 Task: Find connections with filter location Hayange with filter topic #careerswith filter profile language French with filter current company DS Group with filter school Indian Institute of Management, Shillong with filter industry Courts of Law with filter service category Packaging Design with filter keywords title Preschool Teacher
Action: Mouse moved to (512, 85)
Screenshot: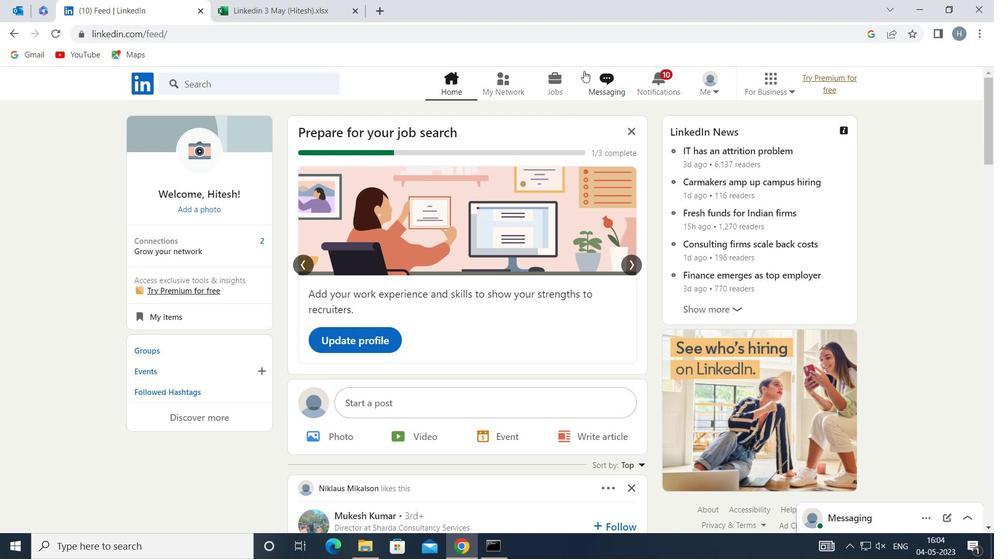 
Action: Mouse pressed left at (512, 85)
Screenshot: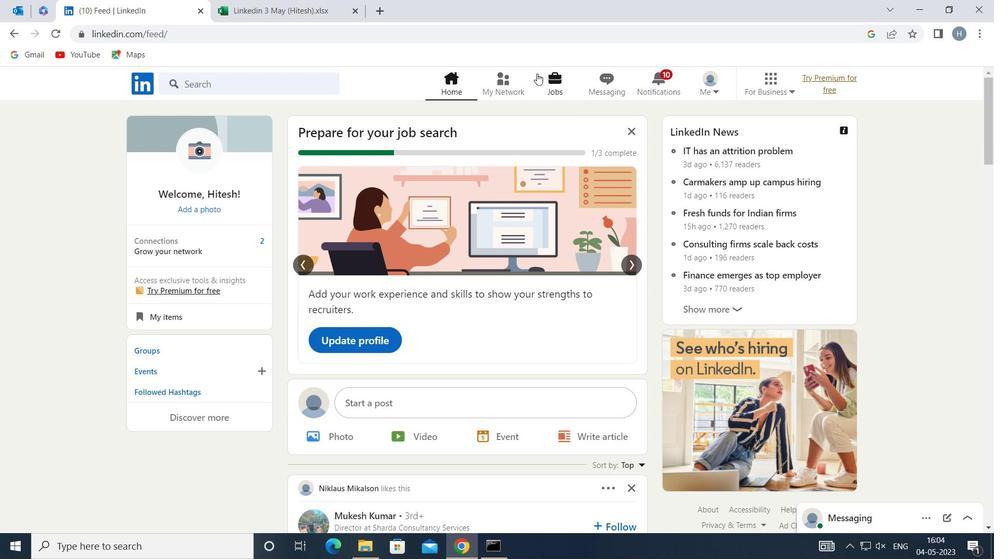
Action: Mouse moved to (300, 153)
Screenshot: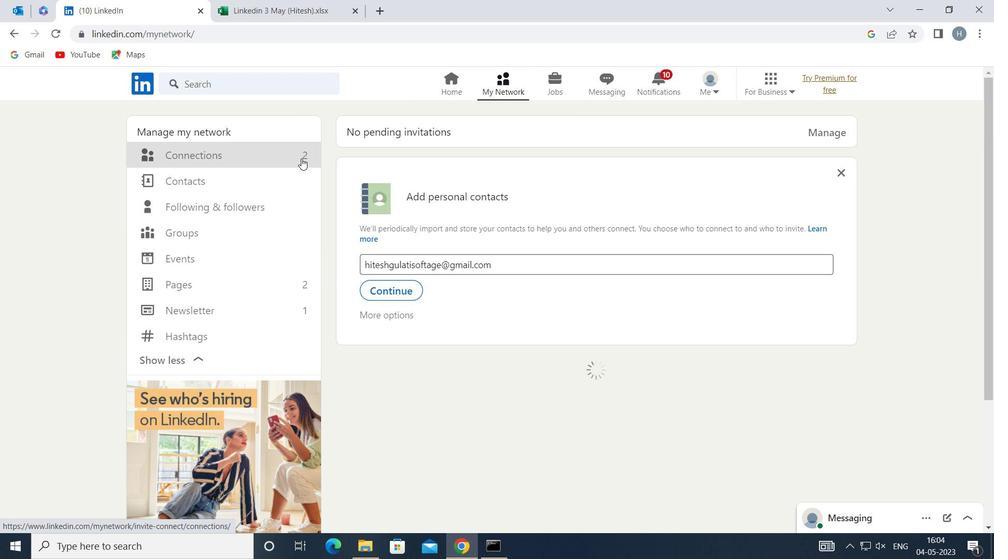 
Action: Mouse pressed left at (300, 153)
Screenshot: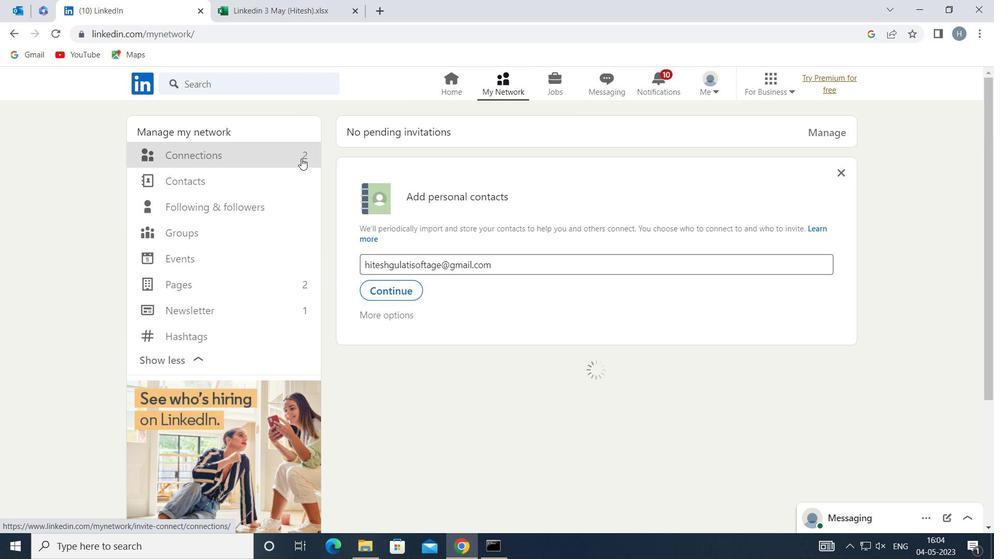 
Action: Mouse moved to (609, 151)
Screenshot: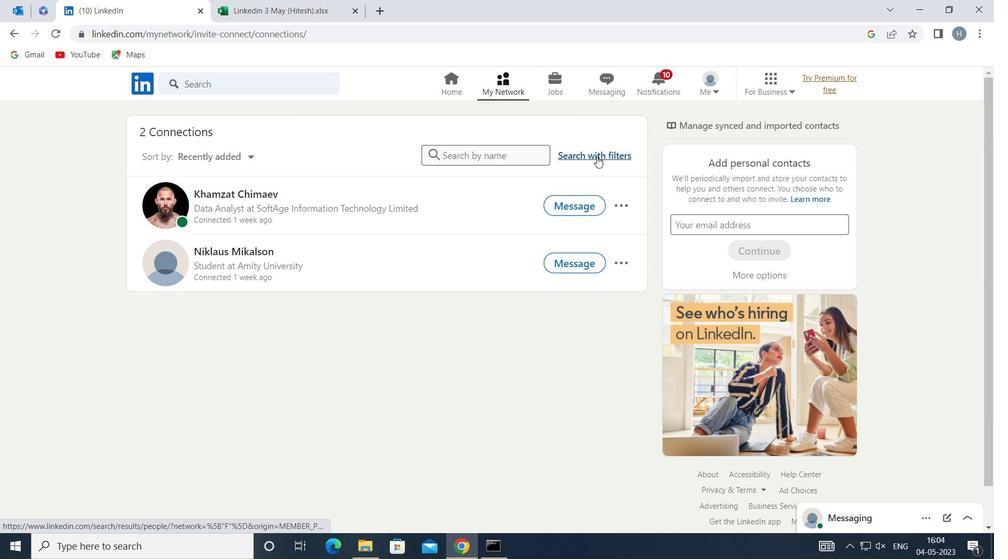 
Action: Mouse pressed left at (609, 151)
Screenshot: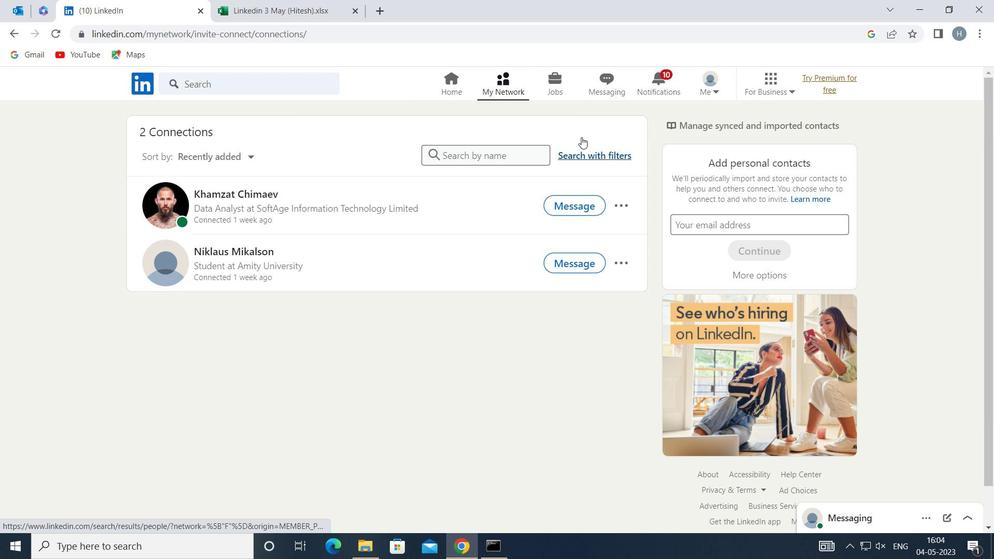 
Action: Mouse moved to (542, 119)
Screenshot: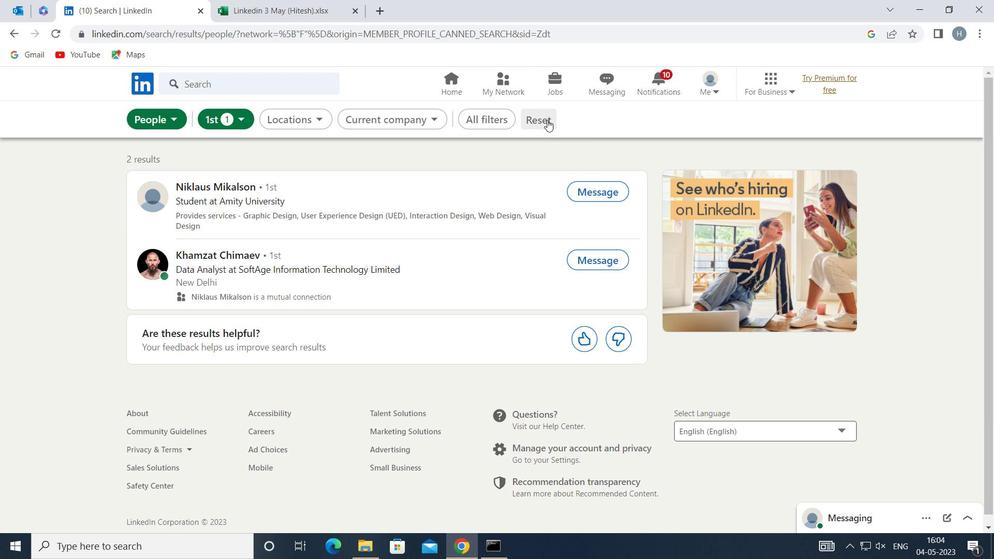
Action: Mouse pressed left at (542, 119)
Screenshot: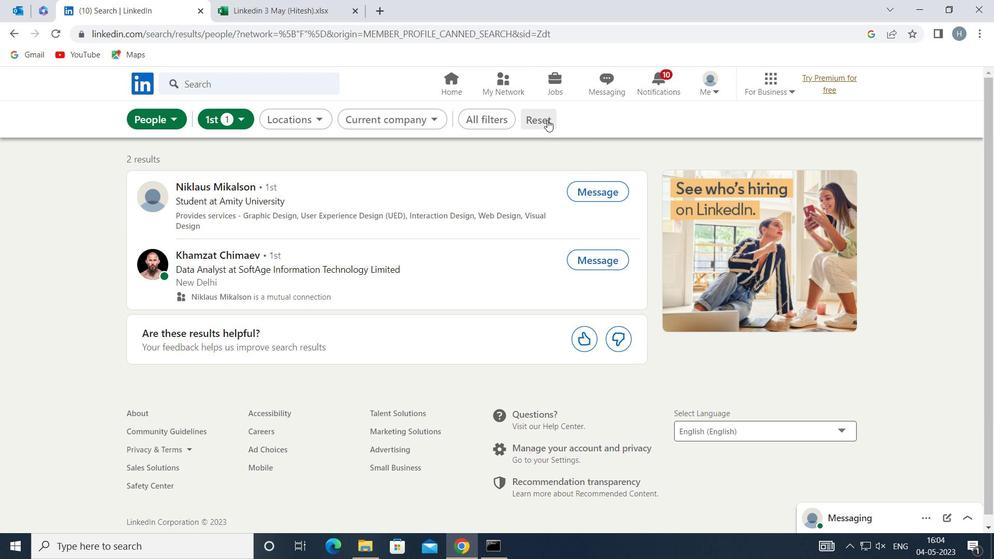 
Action: Mouse moved to (511, 118)
Screenshot: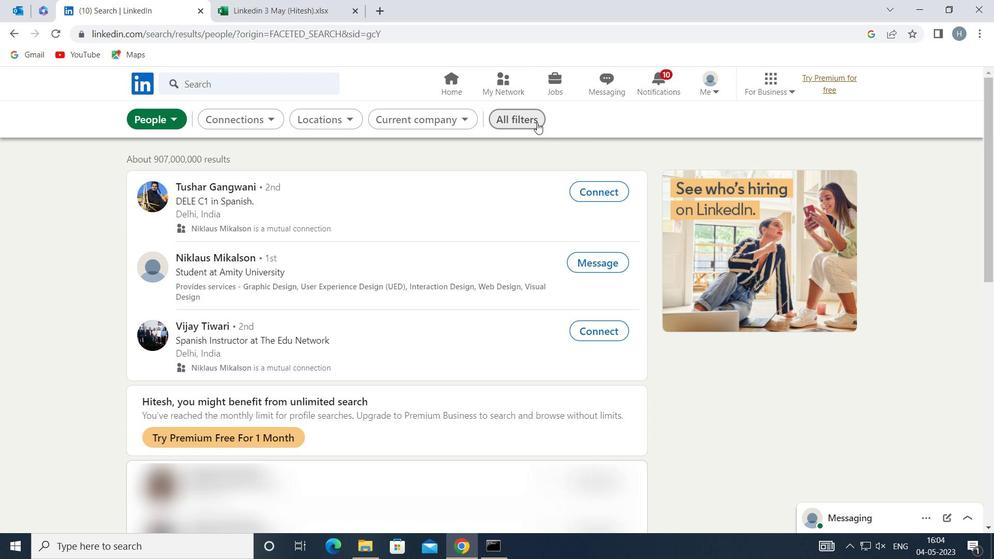 
Action: Mouse pressed left at (511, 118)
Screenshot: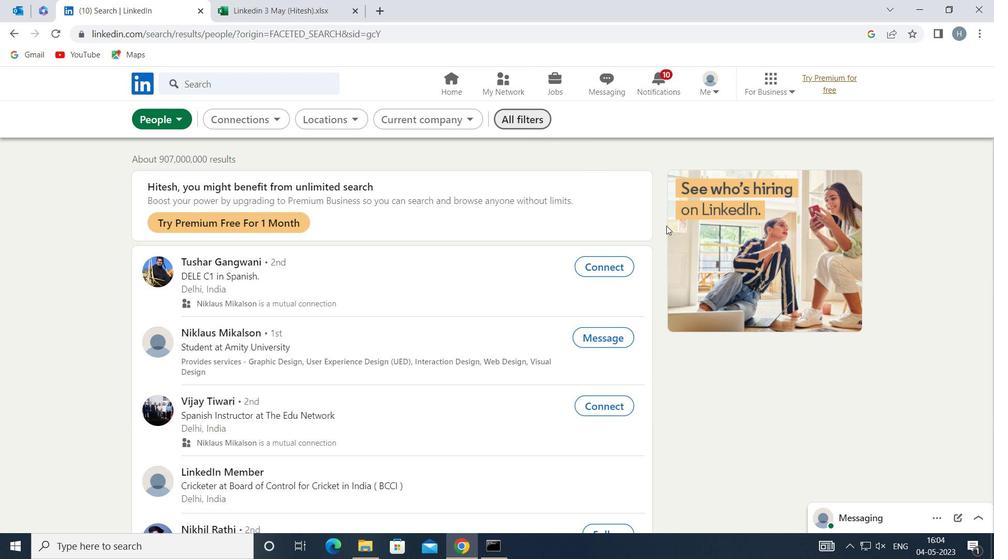 
Action: Mouse moved to (747, 226)
Screenshot: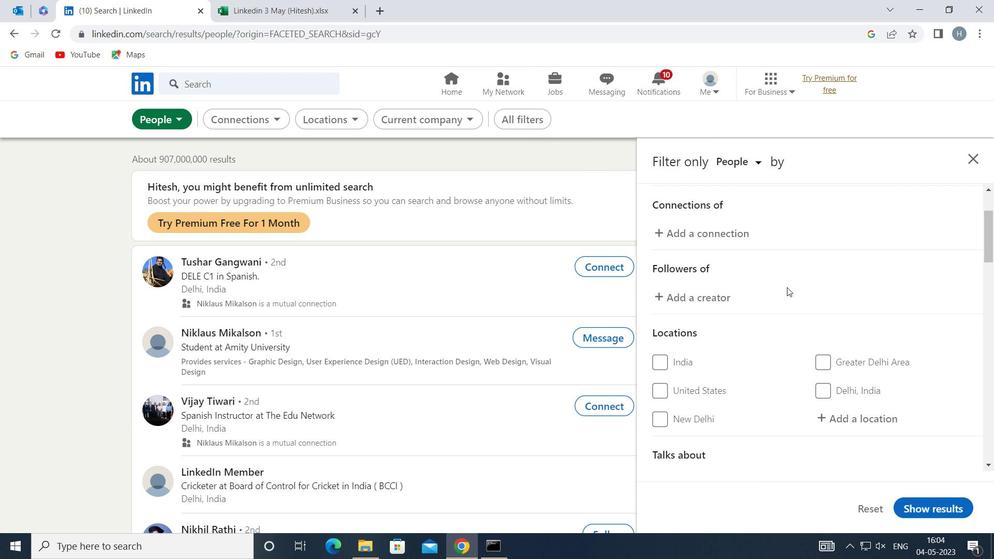
Action: Mouse scrolled (747, 225) with delta (0, 0)
Screenshot: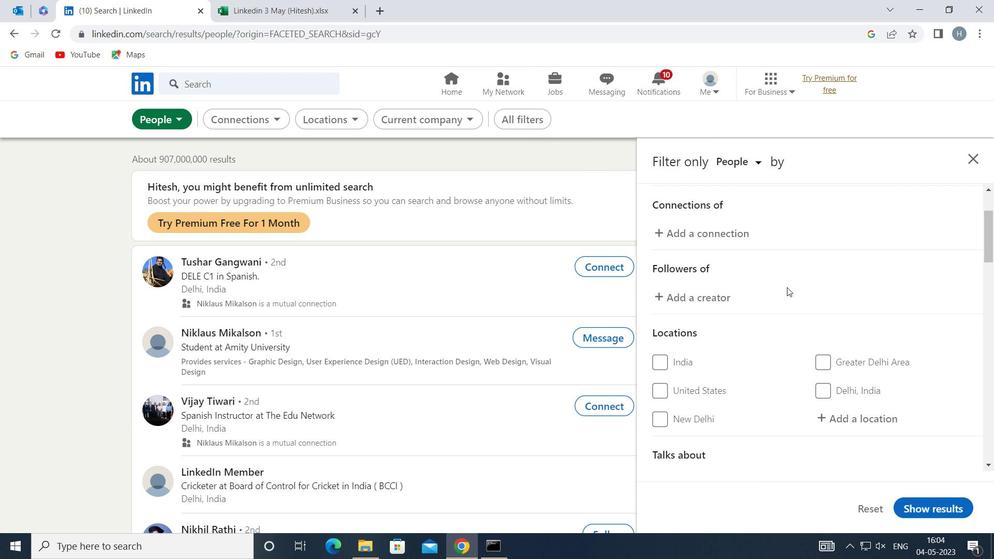 
Action: Mouse scrolled (747, 225) with delta (0, 0)
Screenshot: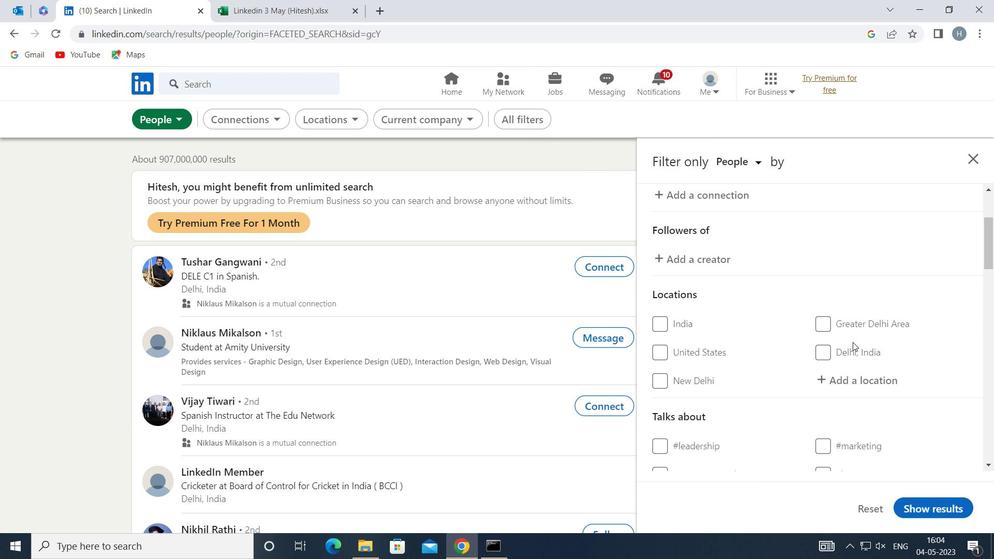 
Action: Mouse moved to (845, 380)
Screenshot: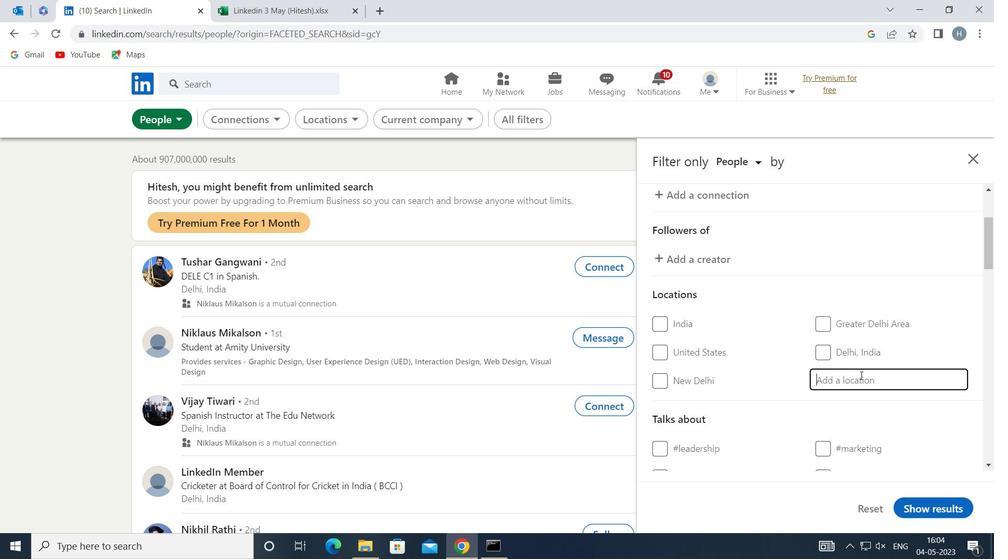 
Action: Mouse pressed left at (845, 380)
Screenshot: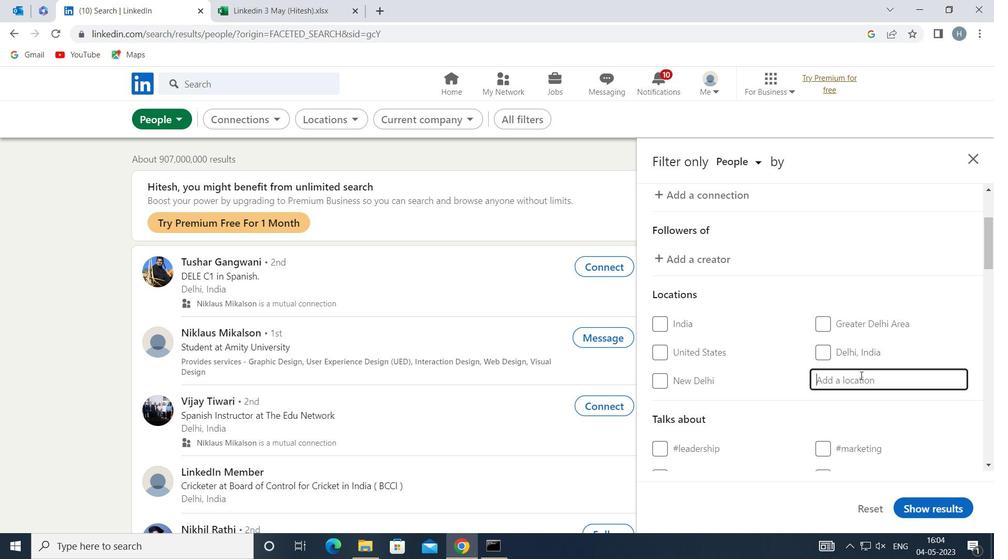 
Action: Mouse moved to (845, 379)
Screenshot: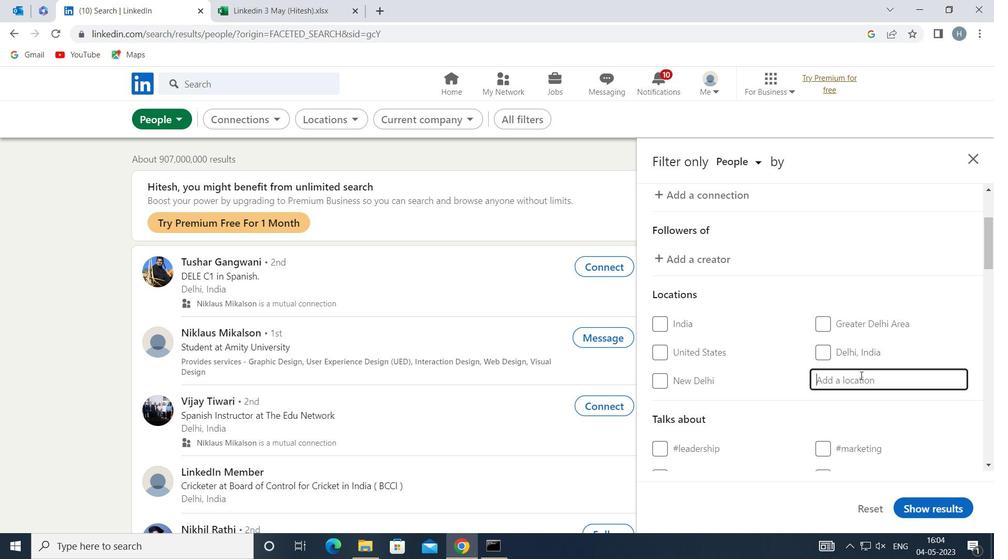 
Action: Key pressed <Key.shift>HAYANGE
Screenshot: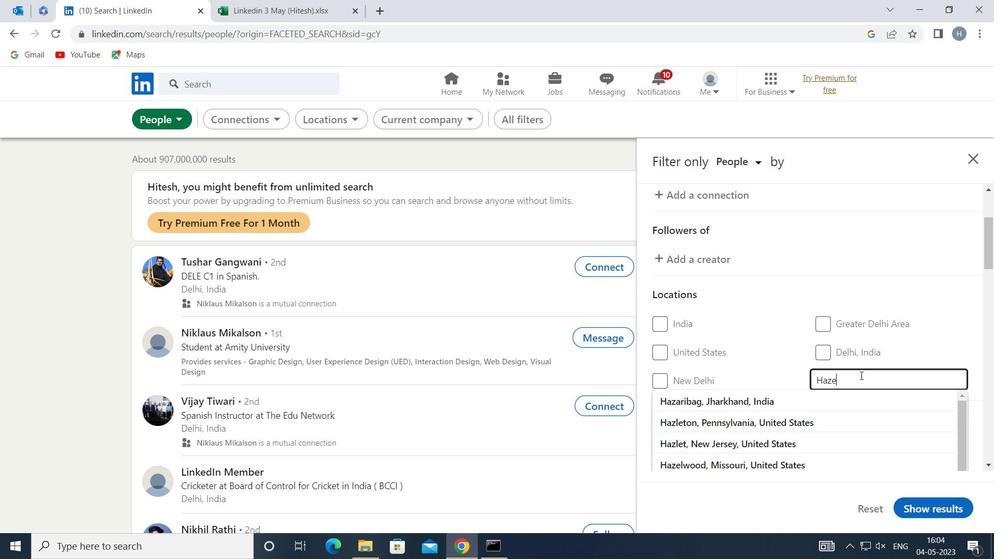 
Action: Mouse moved to (770, 394)
Screenshot: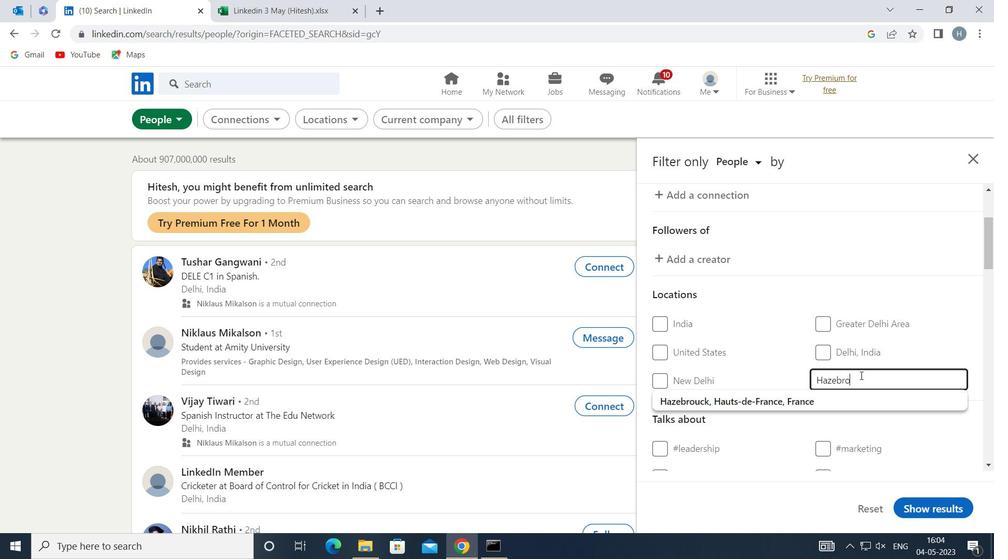 
Action: Mouse pressed left at (770, 394)
Screenshot: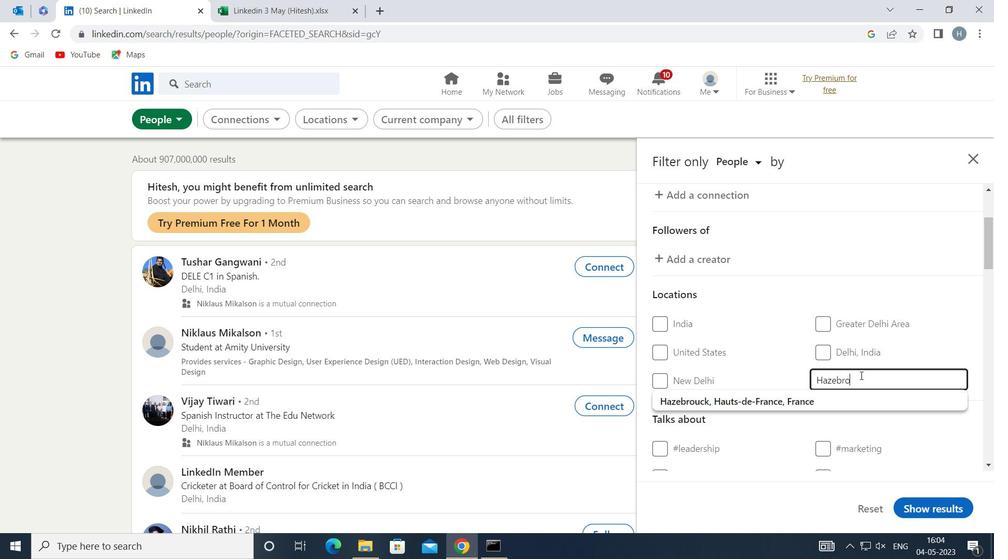 
Action: Mouse moved to (775, 378)
Screenshot: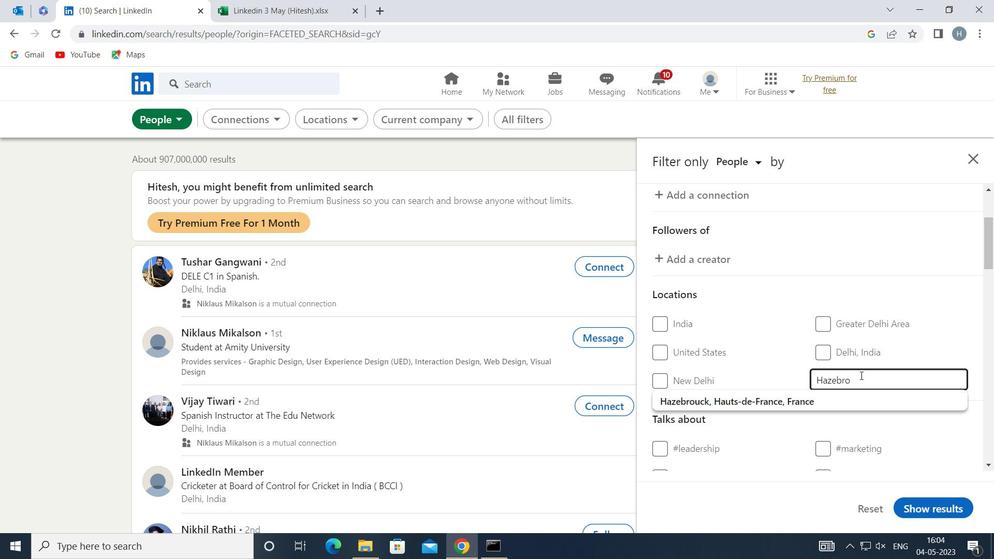 
Action: Mouse scrolled (775, 378) with delta (0, 0)
Screenshot: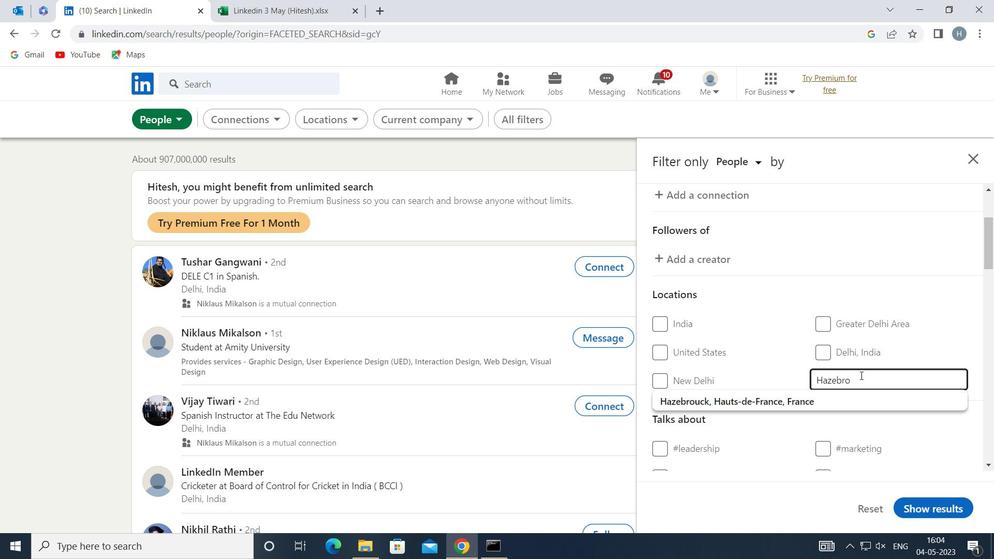 
Action: Mouse moved to (776, 372)
Screenshot: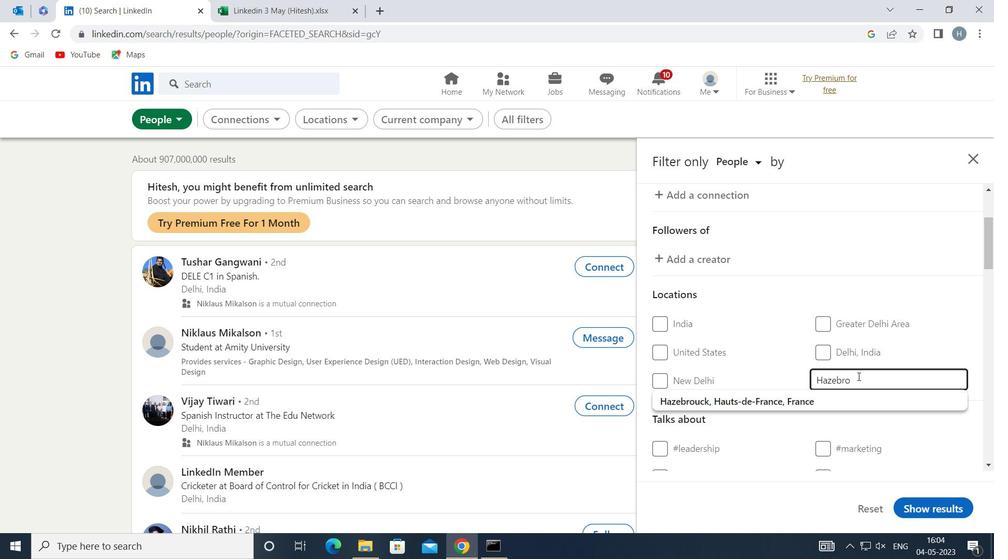 
Action: Mouse scrolled (776, 371) with delta (0, 0)
Screenshot: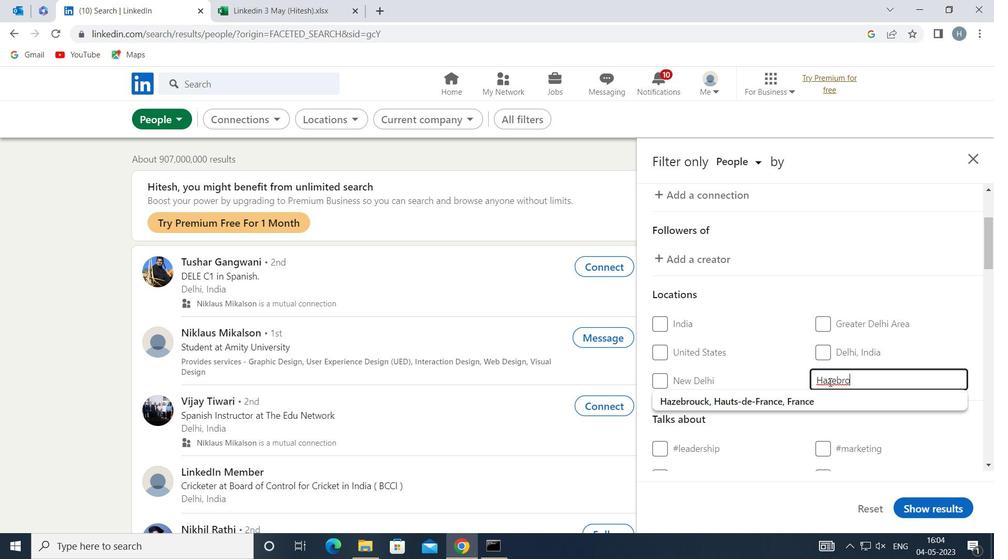 
Action: Mouse moved to (839, 399)
Screenshot: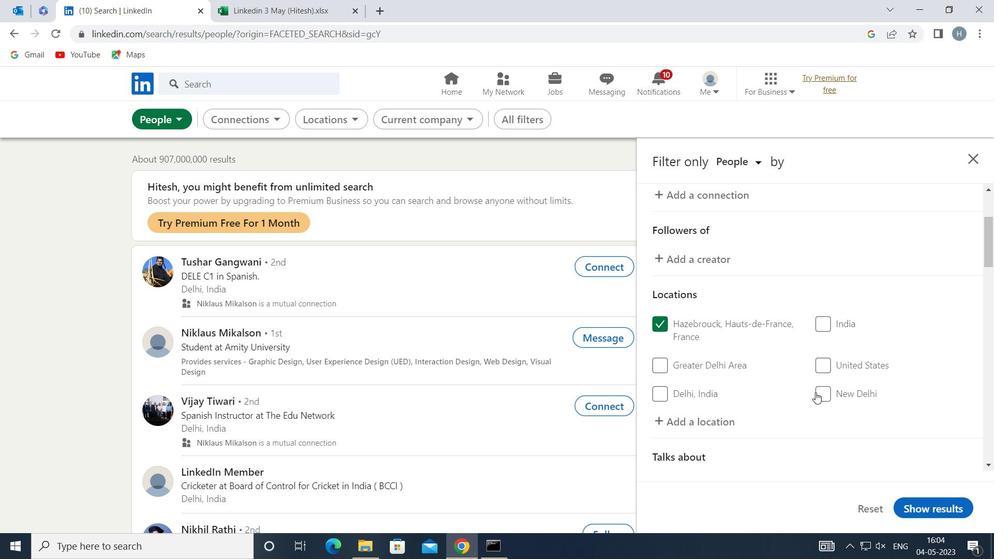 
Action: Mouse pressed left at (839, 399)
Screenshot: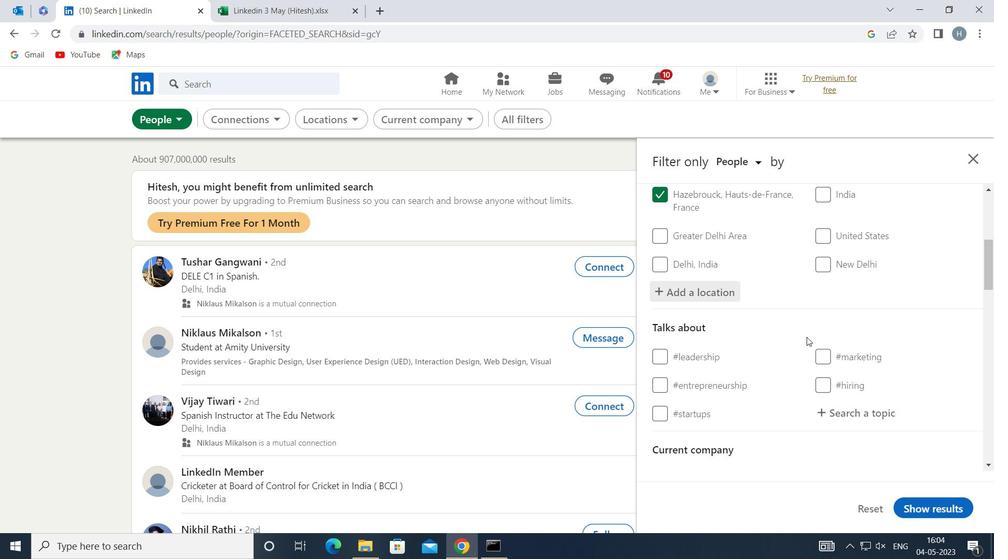 
Action: Mouse moved to (838, 399)
Screenshot: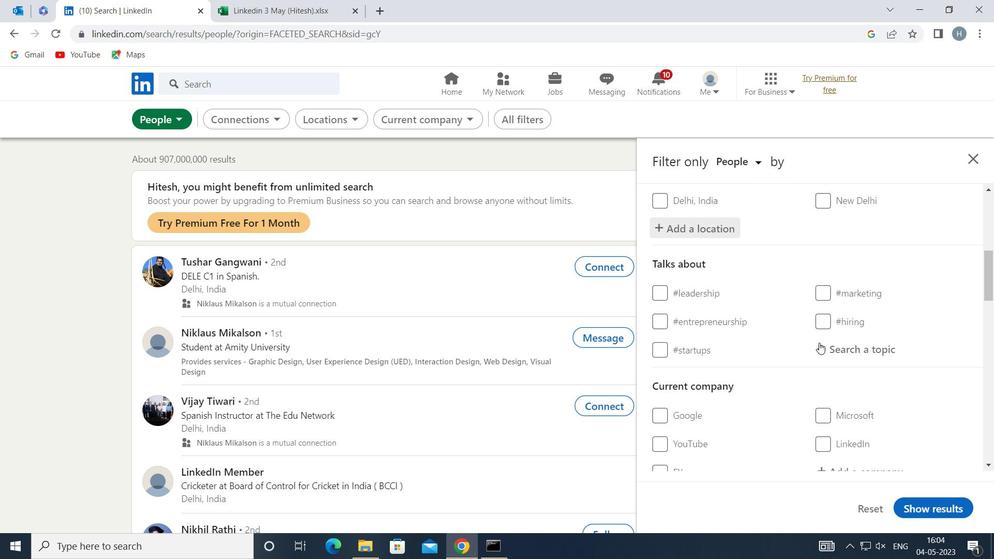 
Action: Key pressed CAREERS
Screenshot: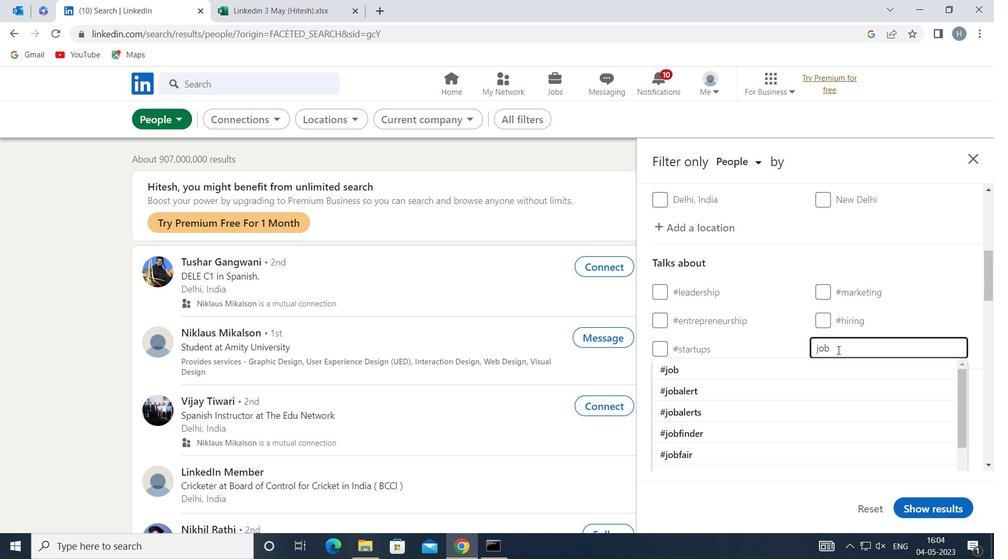 
Action: Mouse moved to (772, 425)
Screenshot: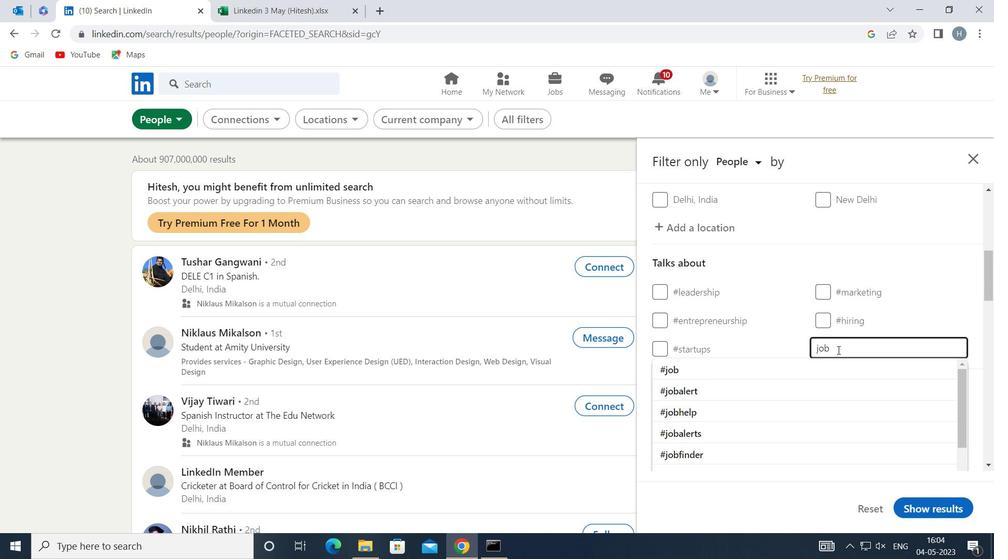 
Action: Mouse pressed left at (772, 425)
Screenshot: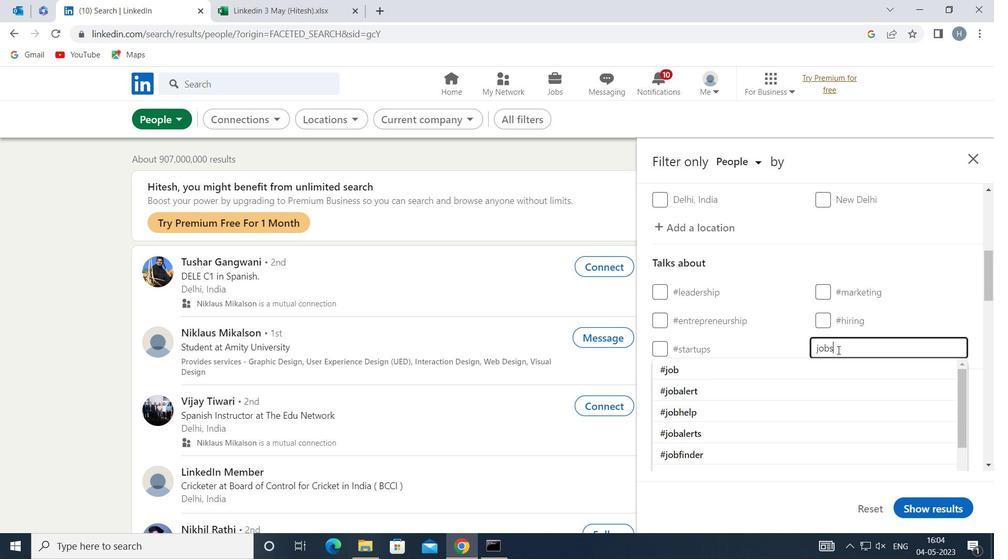 
Action: Mouse moved to (762, 398)
Screenshot: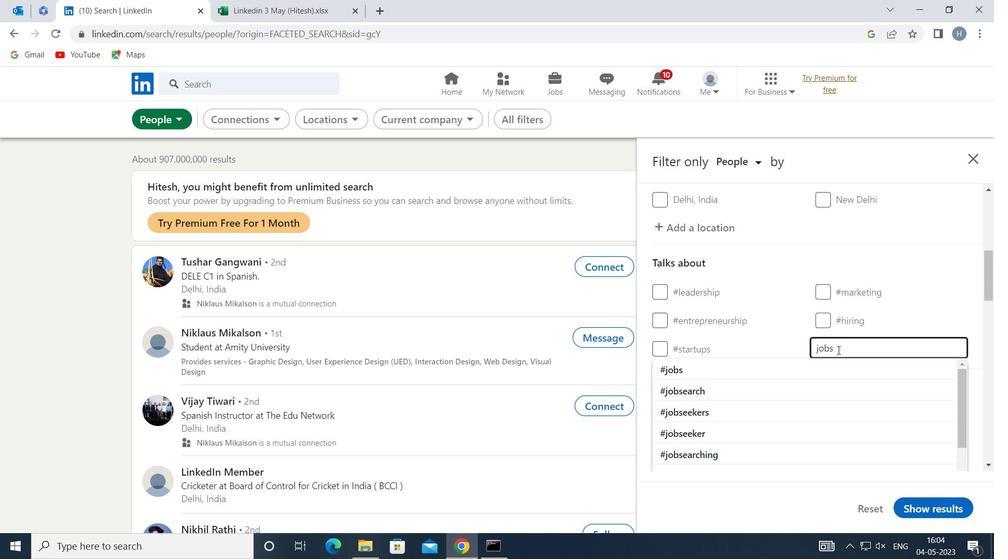 
Action: Mouse scrolled (762, 398) with delta (0, 0)
Screenshot: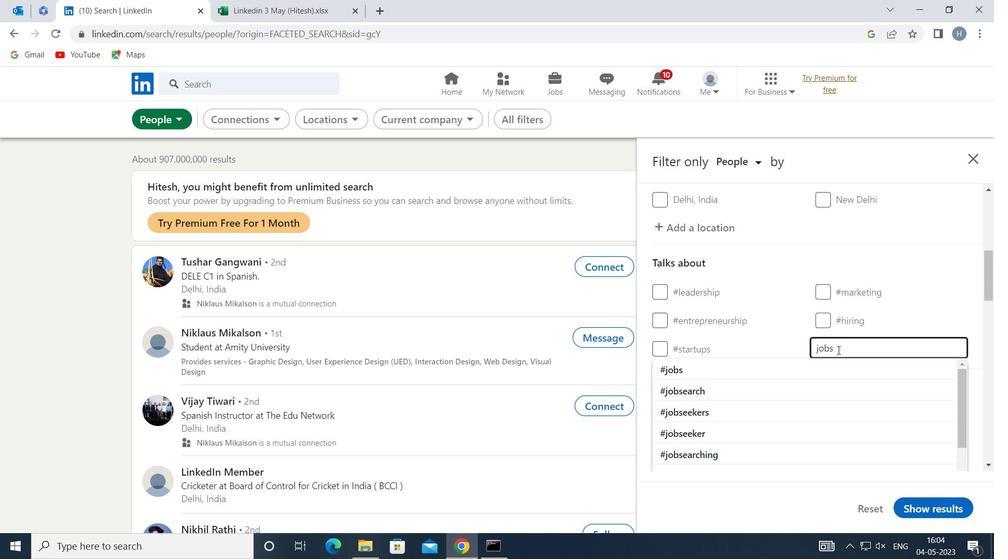 
Action: Mouse moved to (760, 399)
Screenshot: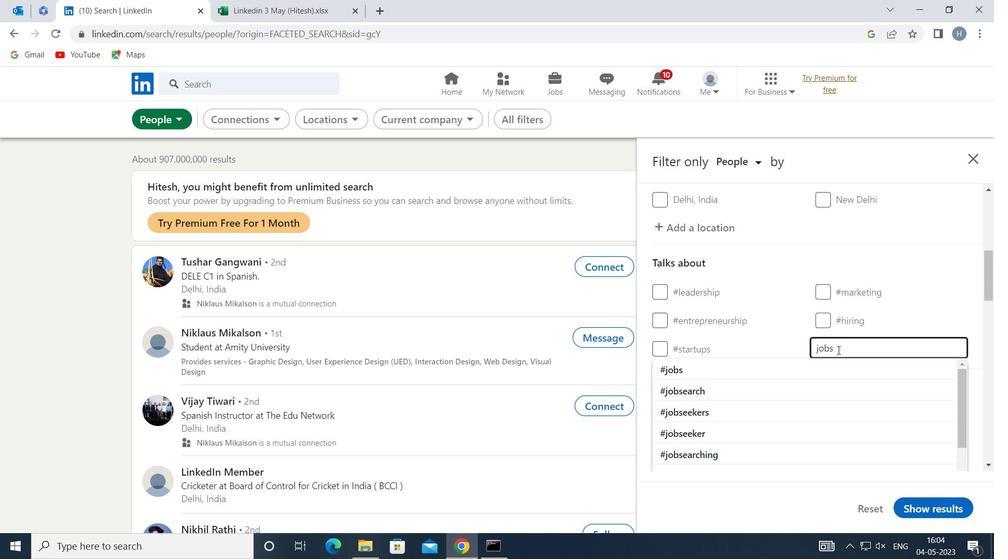 
Action: Mouse scrolled (760, 398) with delta (0, 0)
Screenshot: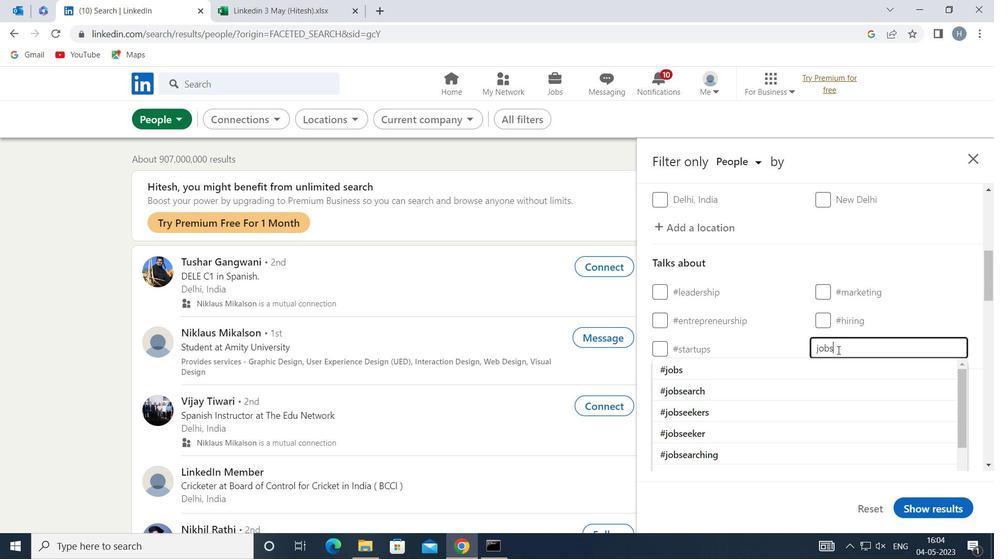 
Action: Mouse moved to (756, 399)
Screenshot: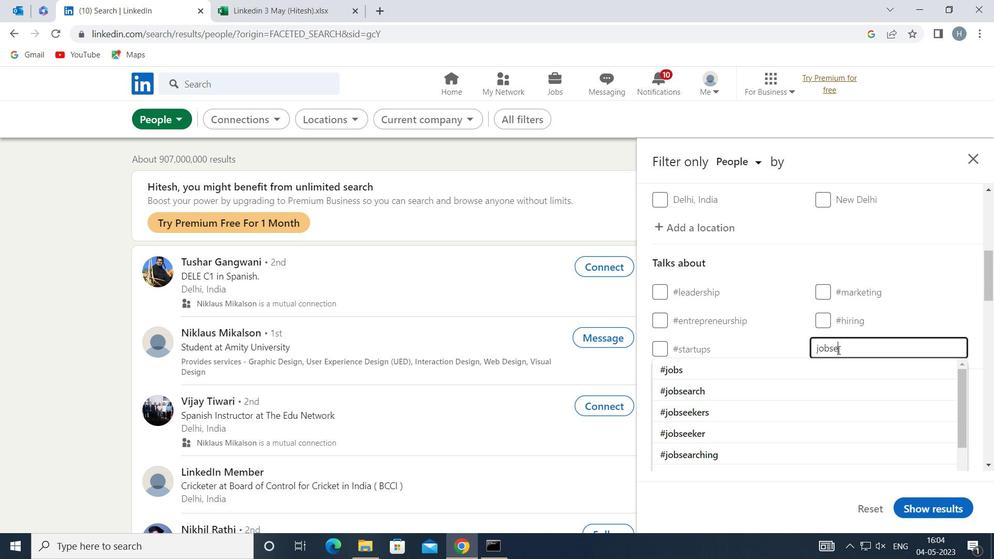 
Action: Mouse scrolled (756, 399) with delta (0, 0)
Screenshot: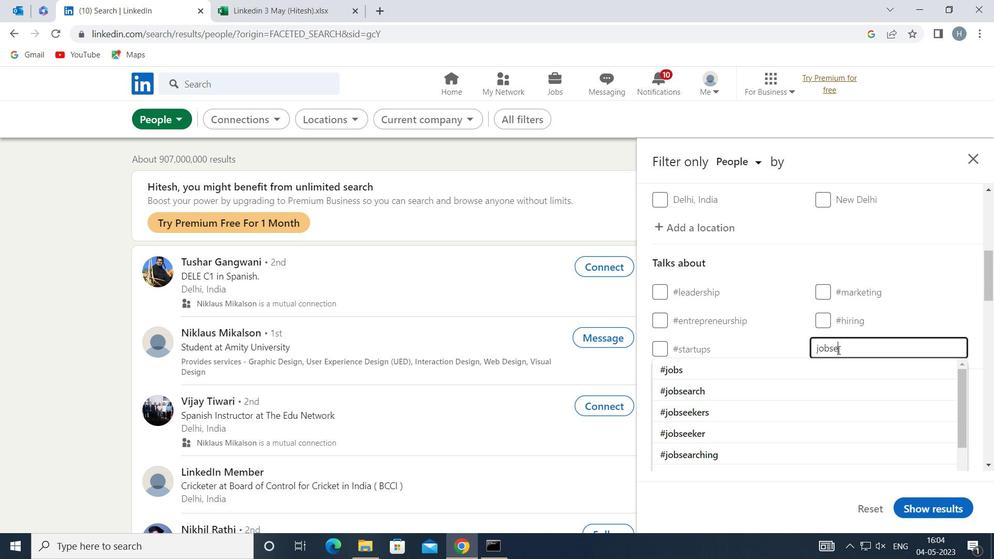 
Action: Mouse scrolled (756, 399) with delta (0, 0)
Screenshot: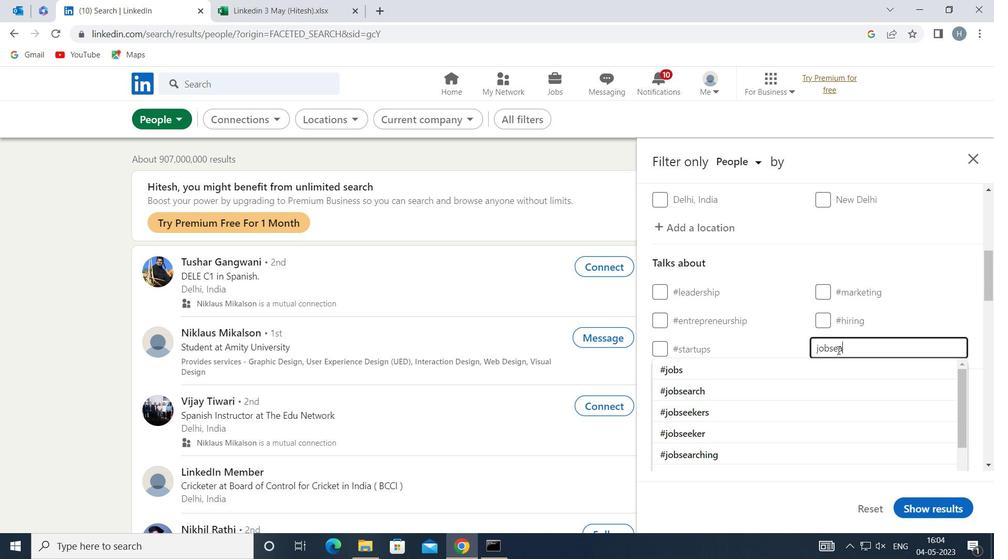 
Action: Mouse scrolled (756, 399) with delta (0, 0)
Screenshot: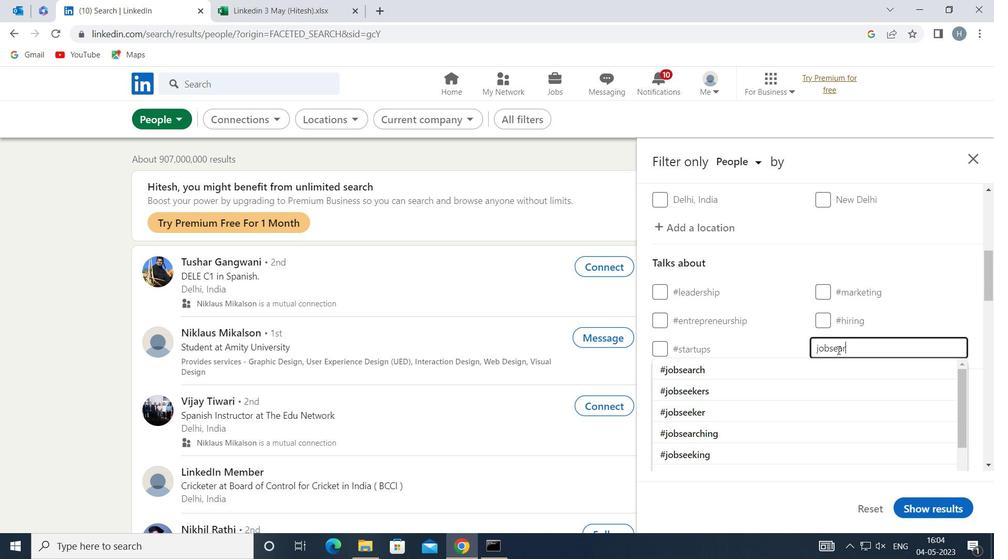 
Action: Mouse scrolled (756, 399) with delta (0, 0)
Screenshot: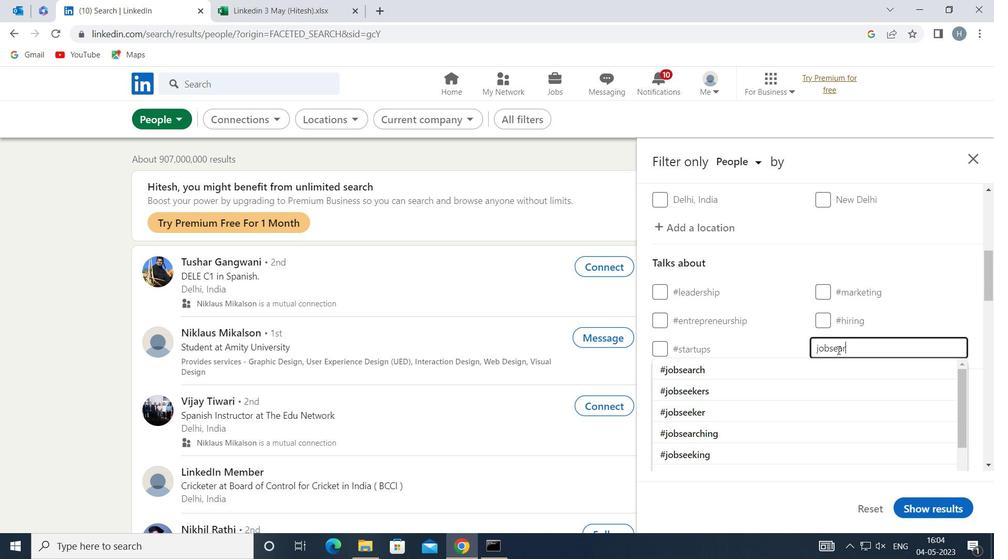 
Action: Mouse scrolled (756, 399) with delta (0, 0)
Screenshot: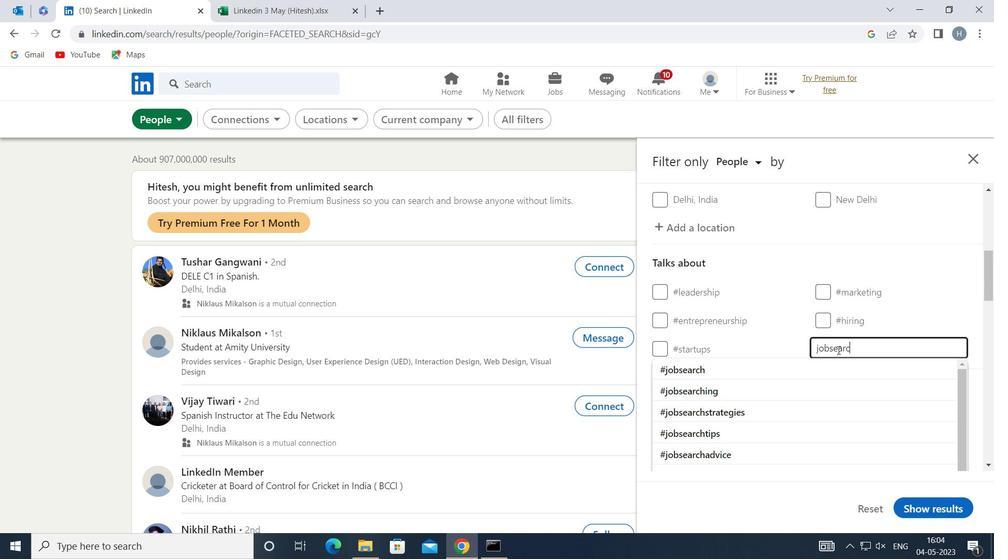 
Action: Mouse scrolled (756, 399) with delta (0, 0)
Screenshot: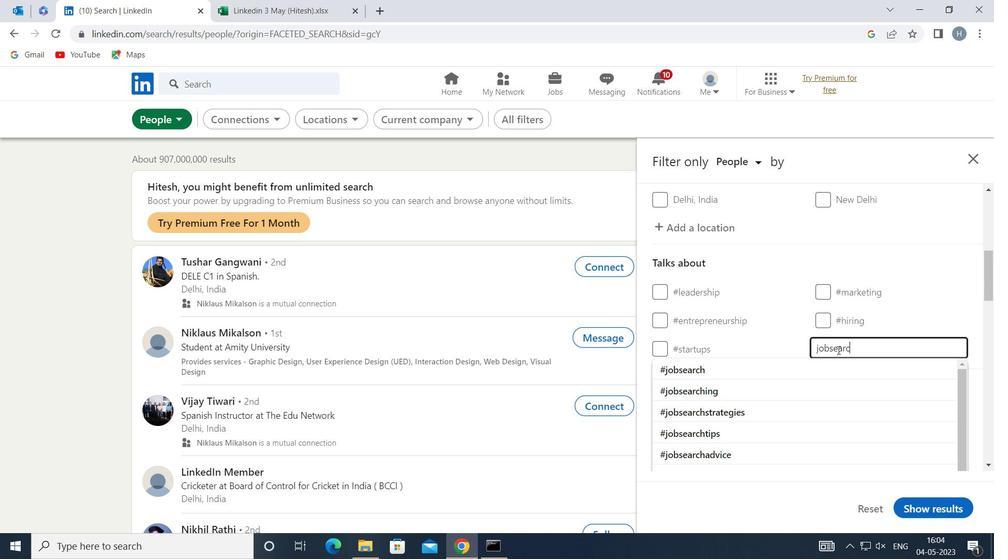 
Action: Mouse scrolled (756, 399) with delta (0, 0)
Screenshot: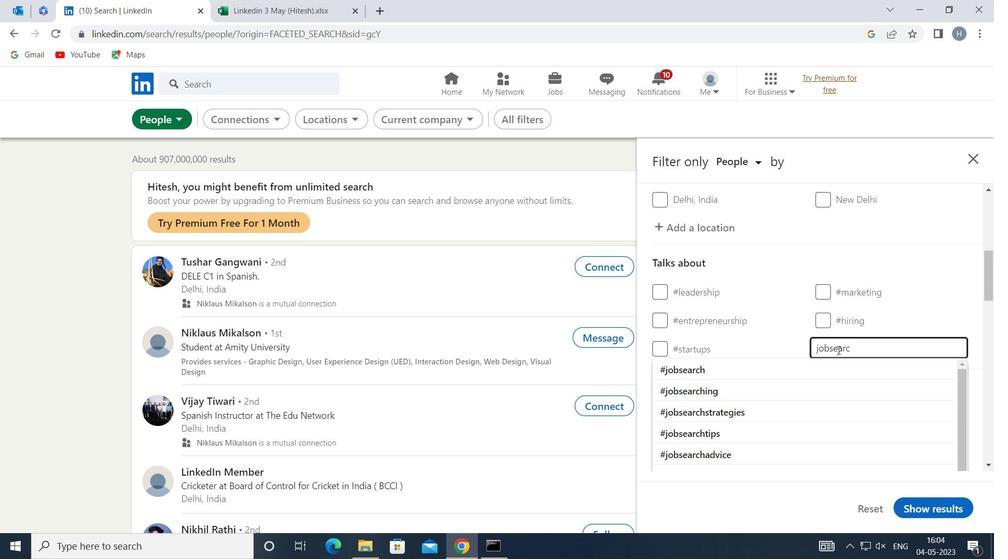 
Action: Mouse scrolled (756, 399) with delta (0, 0)
Screenshot: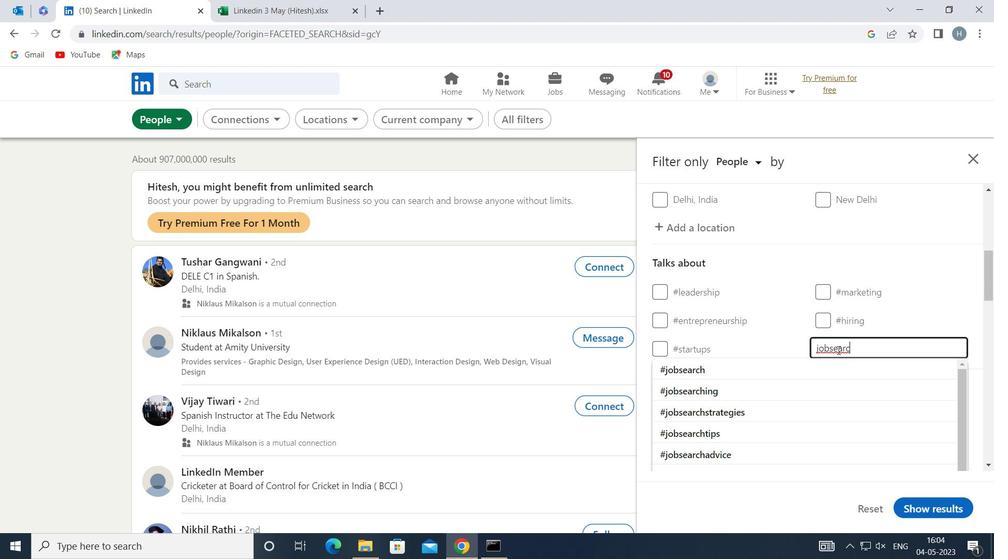 
Action: Mouse moved to (833, 379)
Screenshot: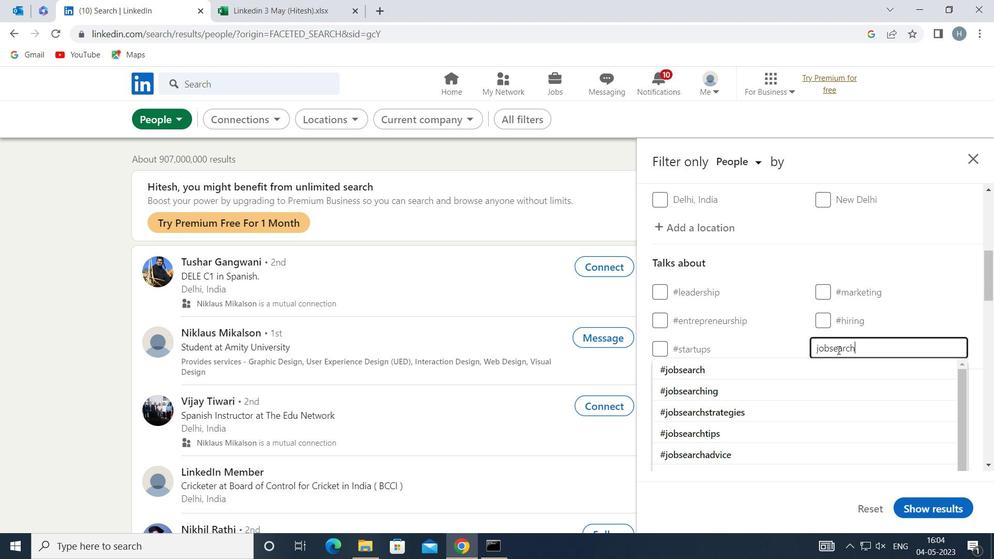 
Action: Mouse pressed left at (833, 379)
Screenshot: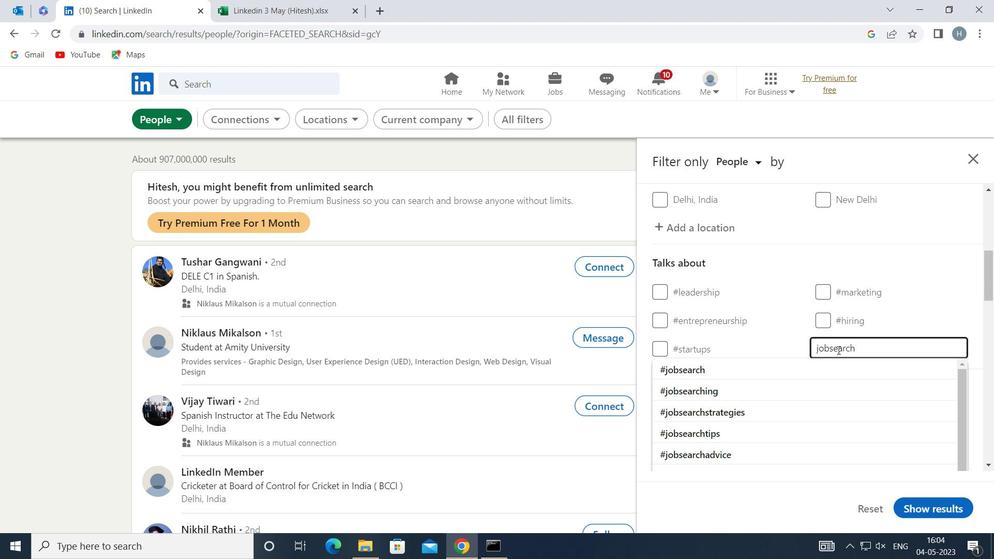 
Action: Mouse moved to (769, 403)
Screenshot: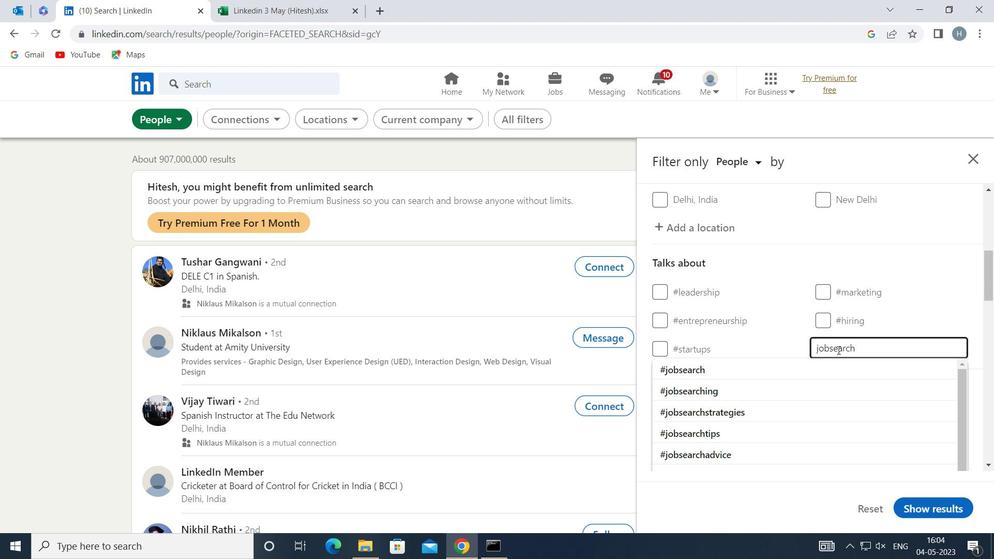 
Action: Mouse scrolled (769, 403) with delta (0, 0)
Screenshot: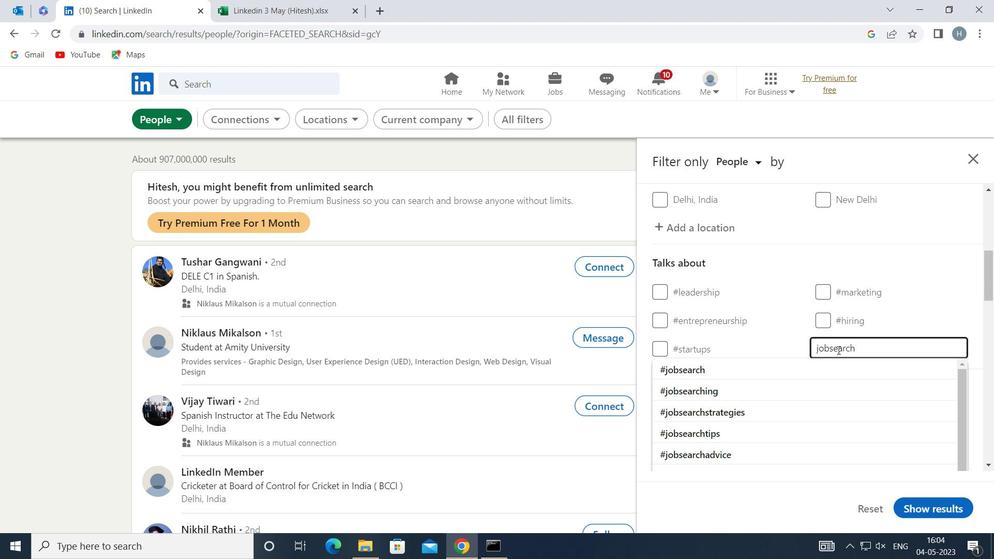 
Action: Mouse moved to (769, 402)
Screenshot: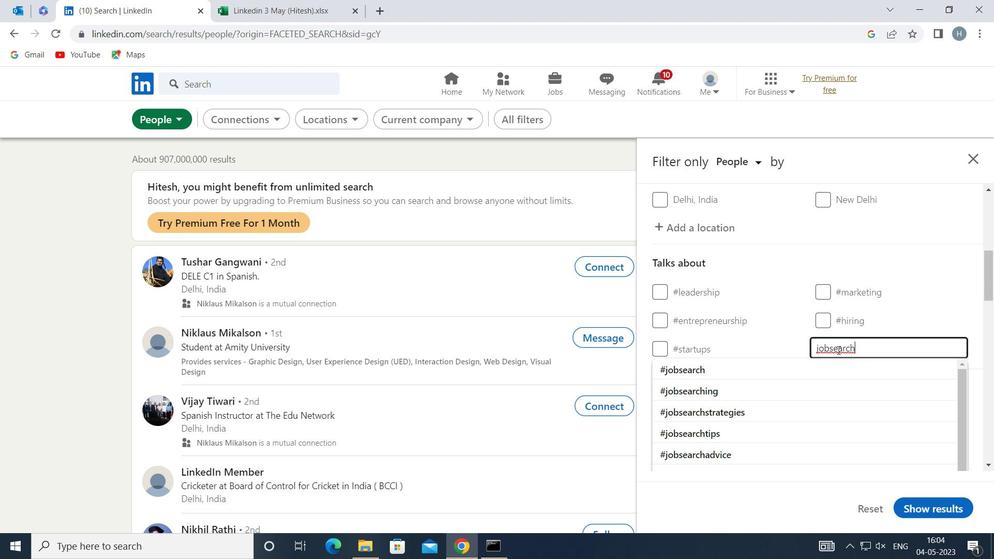 
Action: Mouse scrolled (769, 402) with delta (0, 0)
Screenshot: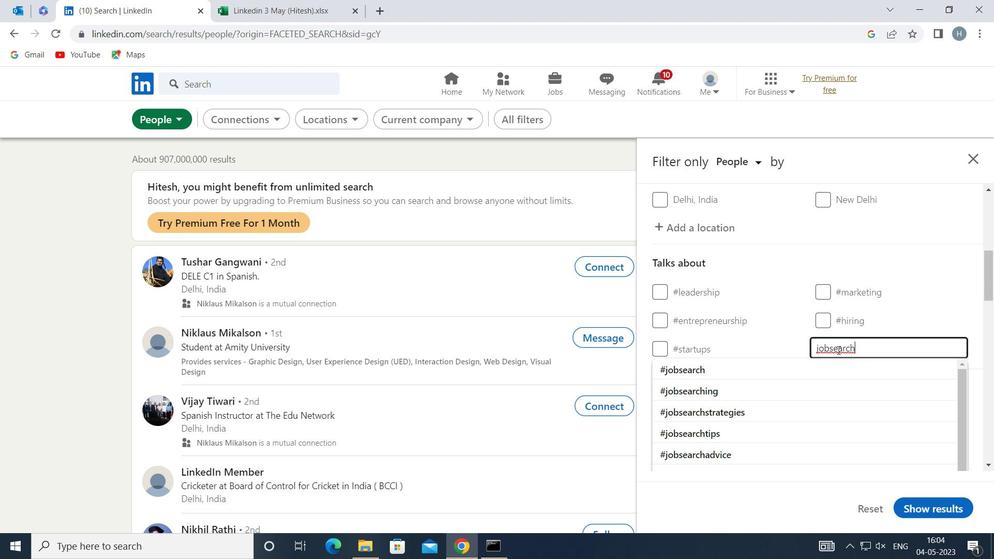 
Action: Mouse scrolled (769, 402) with delta (0, 0)
Screenshot: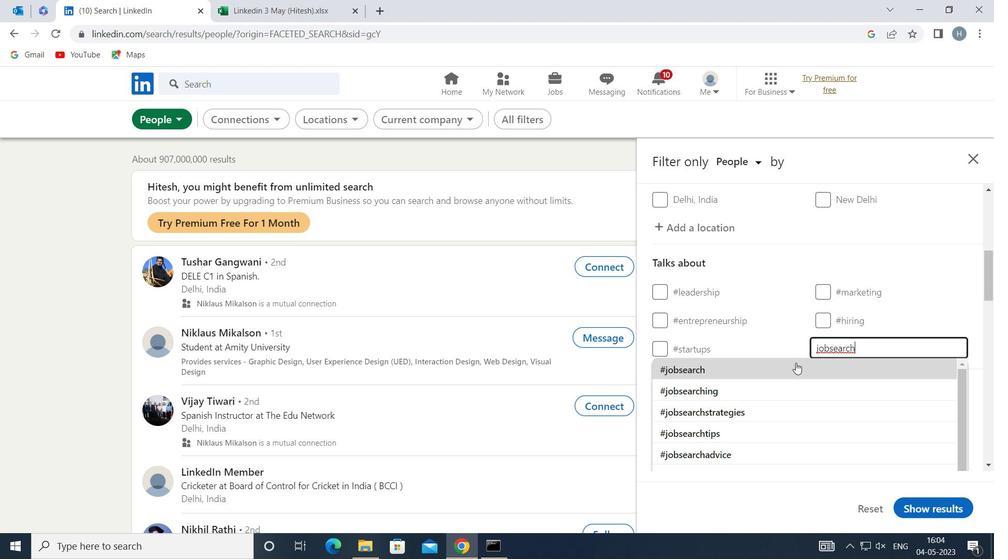 
Action: Mouse scrolled (769, 402) with delta (0, 0)
Screenshot: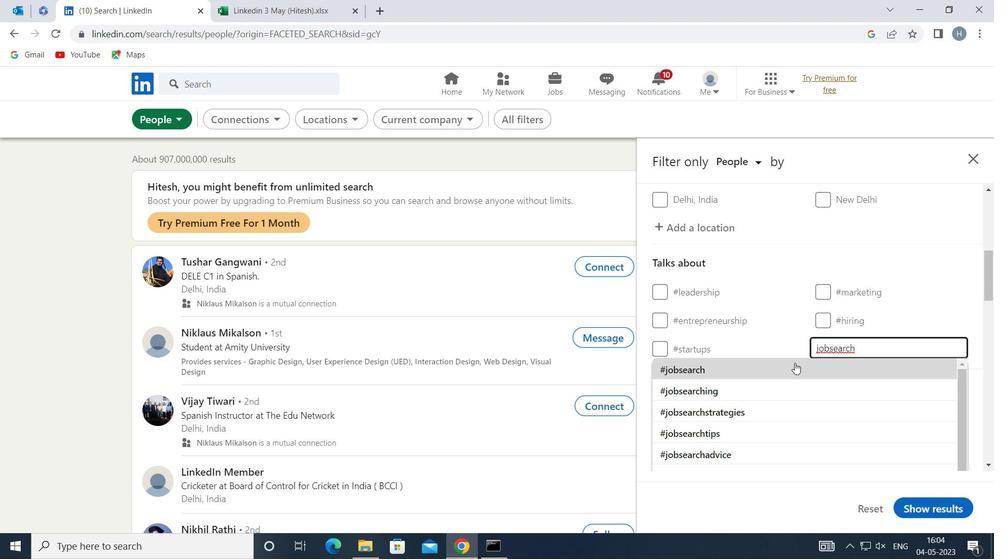
Action: Mouse scrolled (769, 402) with delta (0, 0)
Screenshot: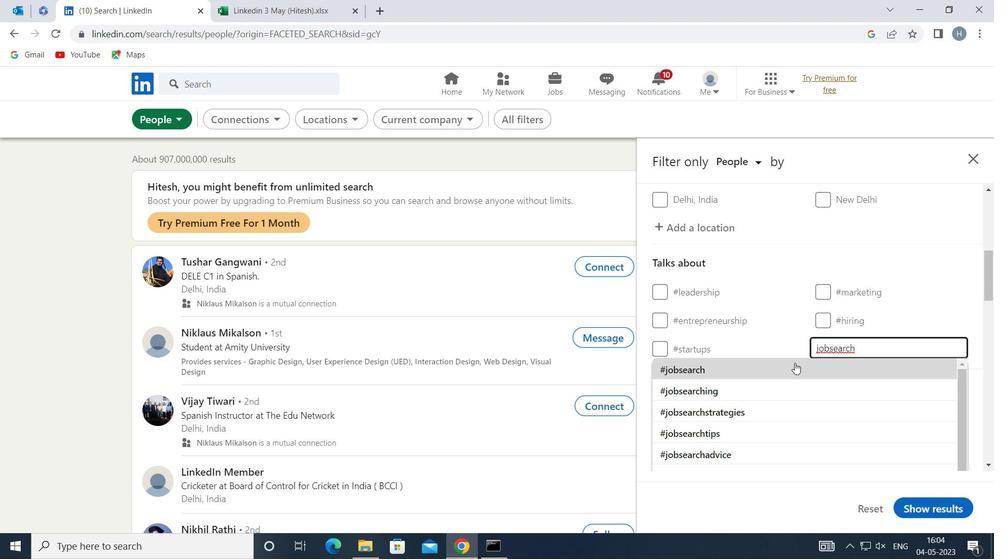 
Action: Mouse scrolled (769, 402) with delta (0, 0)
Screenshot: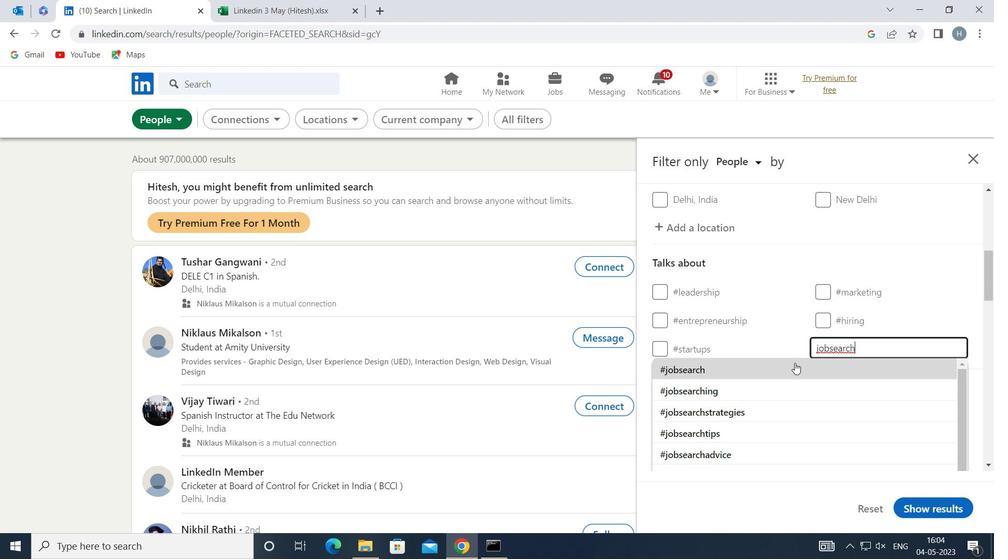 
Action: Mouse scrolled (769, 402) with delta (0, 0)
Screenshot: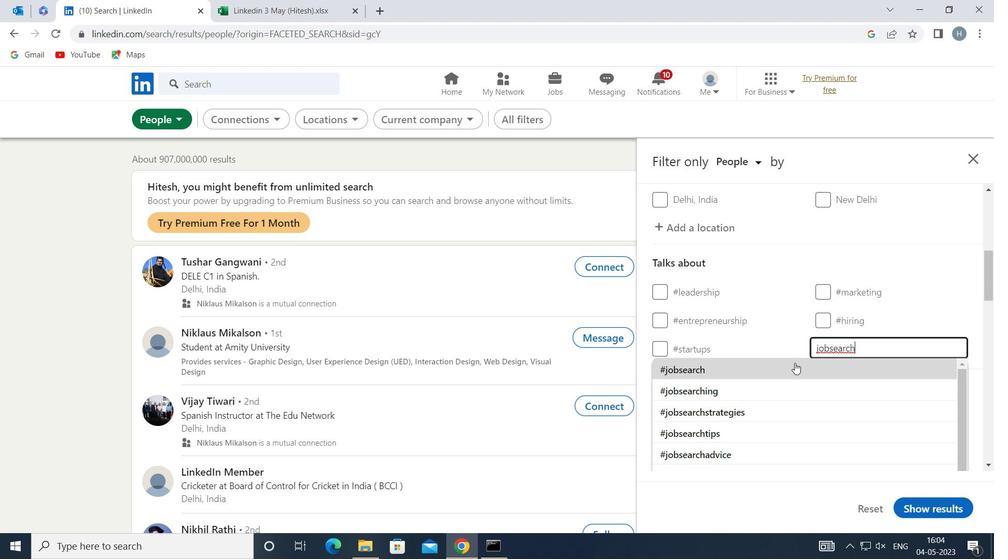 
Action: Mouse scrolled (769, 402) with delta (0, 0)
Screenshot: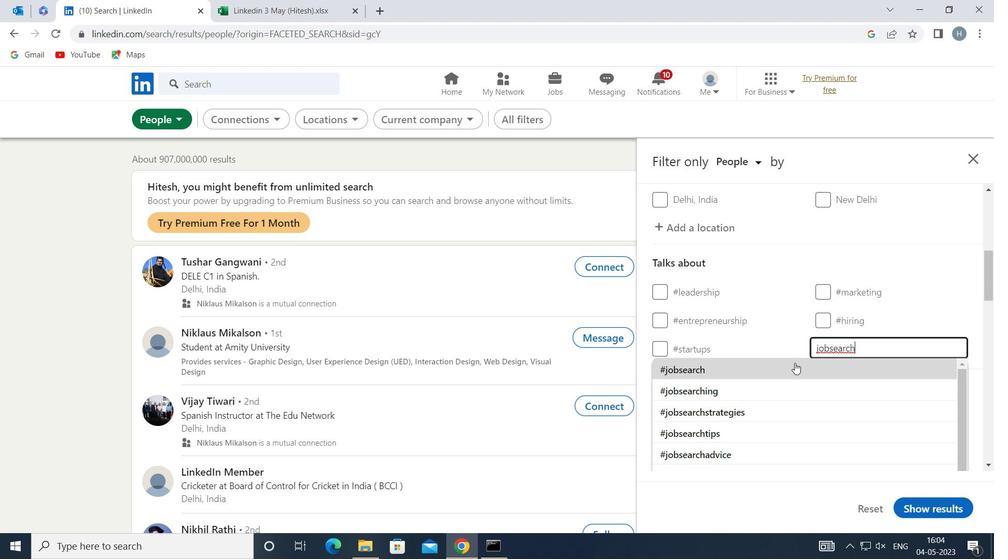 
Action: Mouse moved to (819, 418)
Screenshot: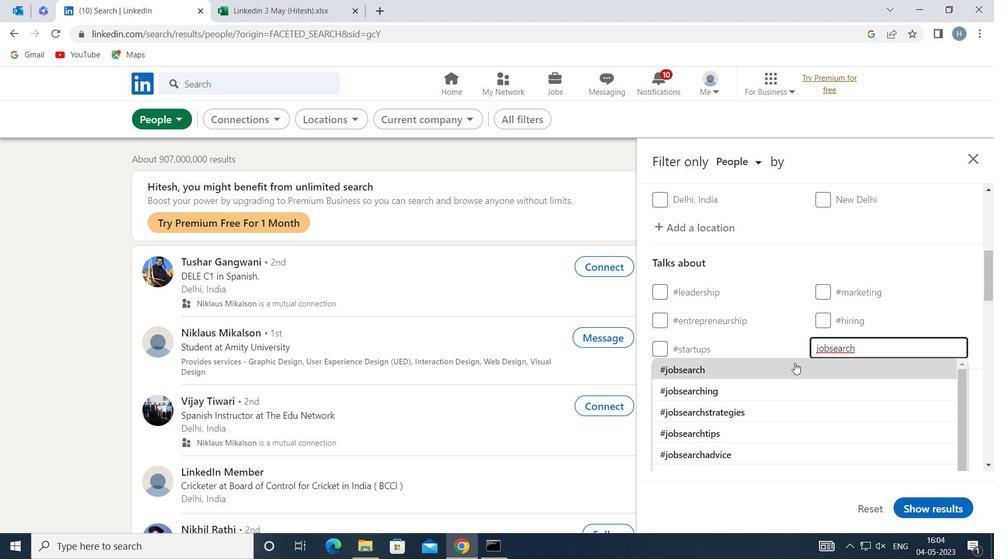 
Action: Mouse pressed left at (819, 418)
Screenshot: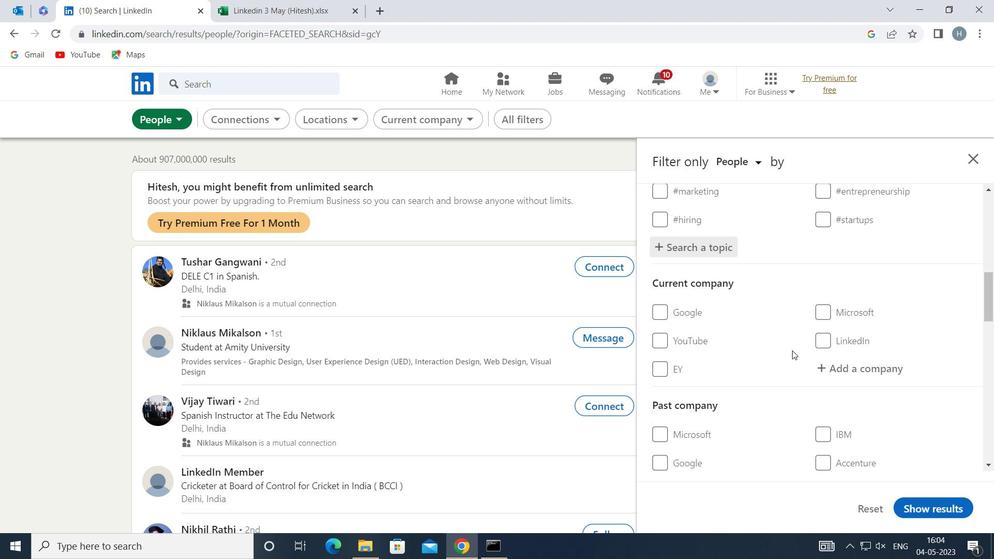 
Action: Key pressed <Key.shift>DS<Key.space><Key.shift><Key.shift><Key.shift><Key.shift><Key.shift><Key.shift><Key.shift><Key.shift><Key.shift><Key.shift><Key.shift><Key.shift><Key.shift>GROUP
Screenshot: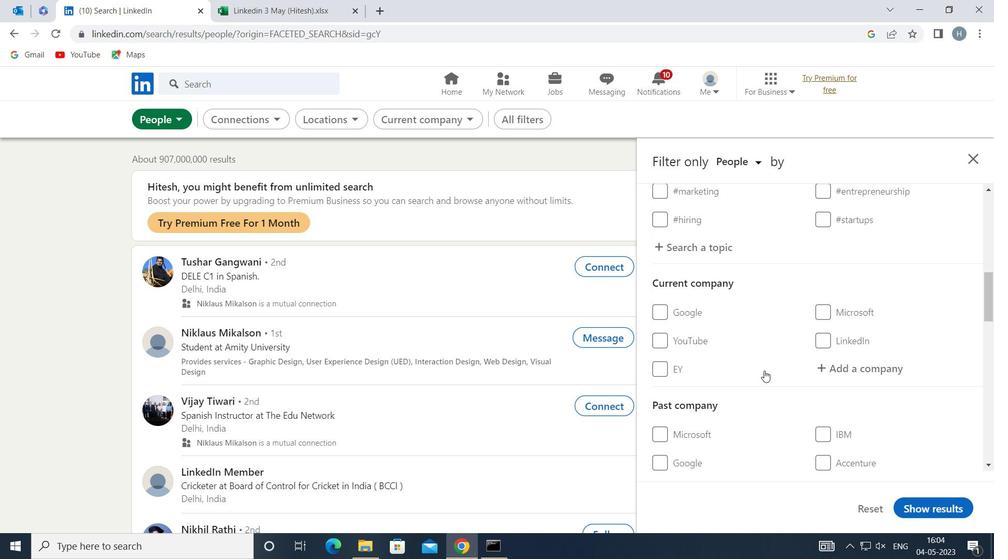 
Action: Mouse moved to (757, 446)
Screenshot: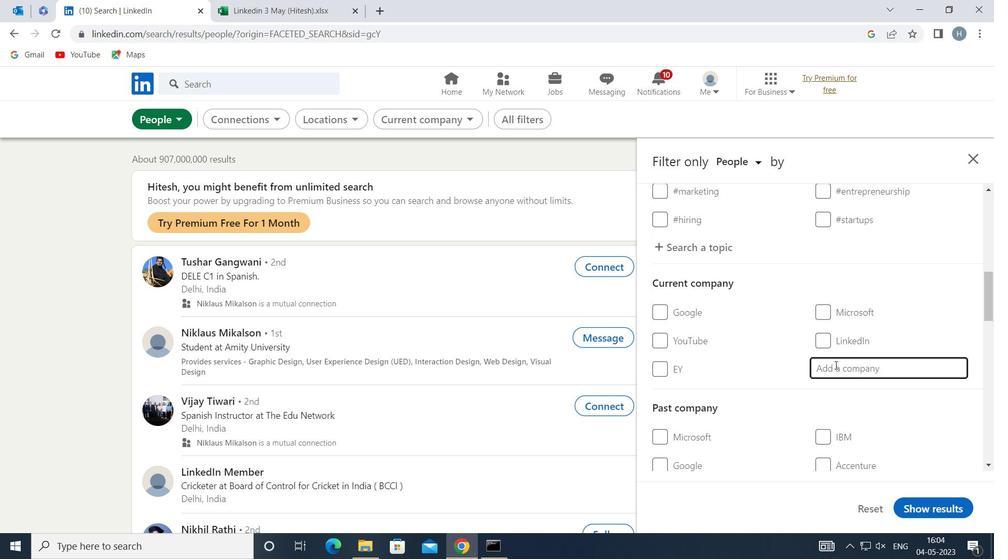 
Action: Mouse pressed left at (757, 446)
Screenshot: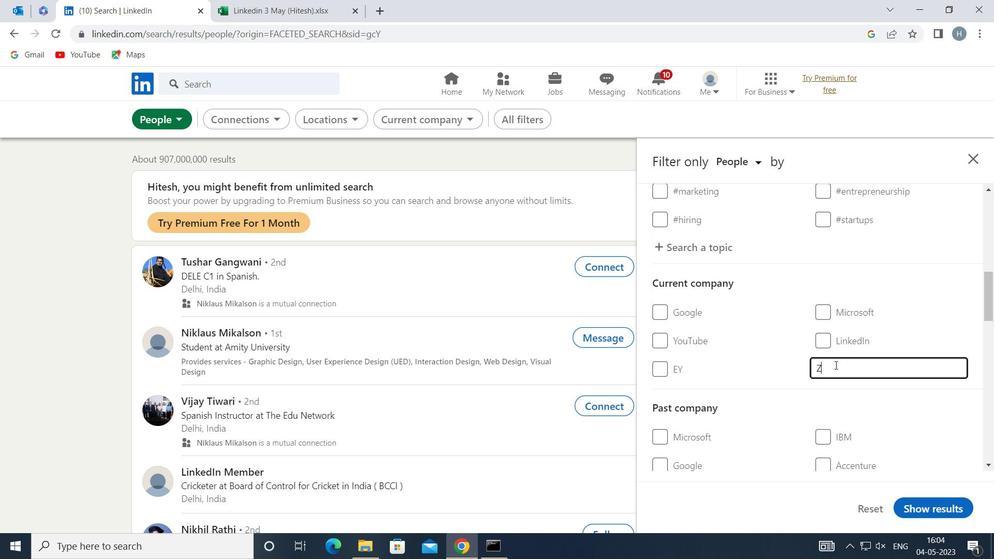
Action: Mouse moved to (758, 395)
Screenshot: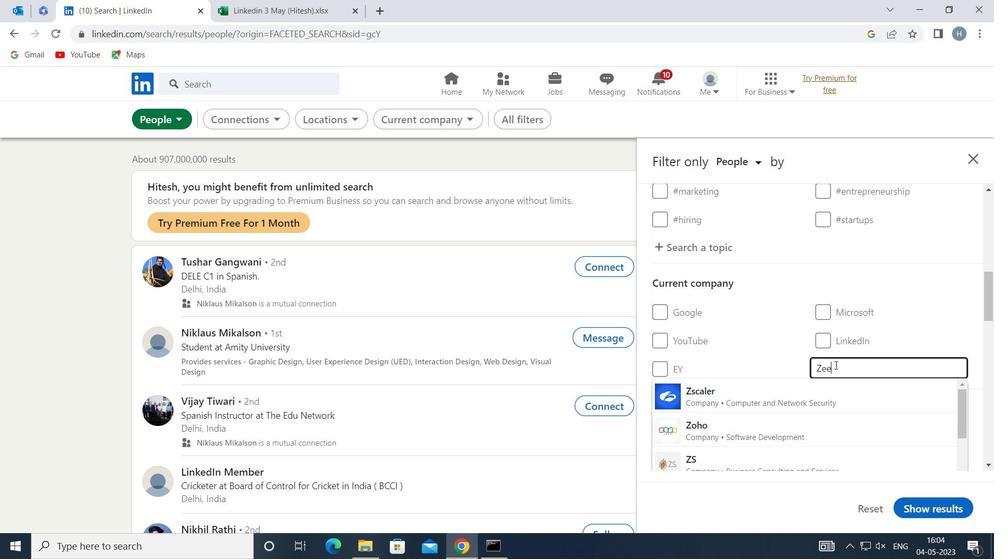 
Action: Mouse scrolled (758, 394) with delta (0, 0)
Screenshot: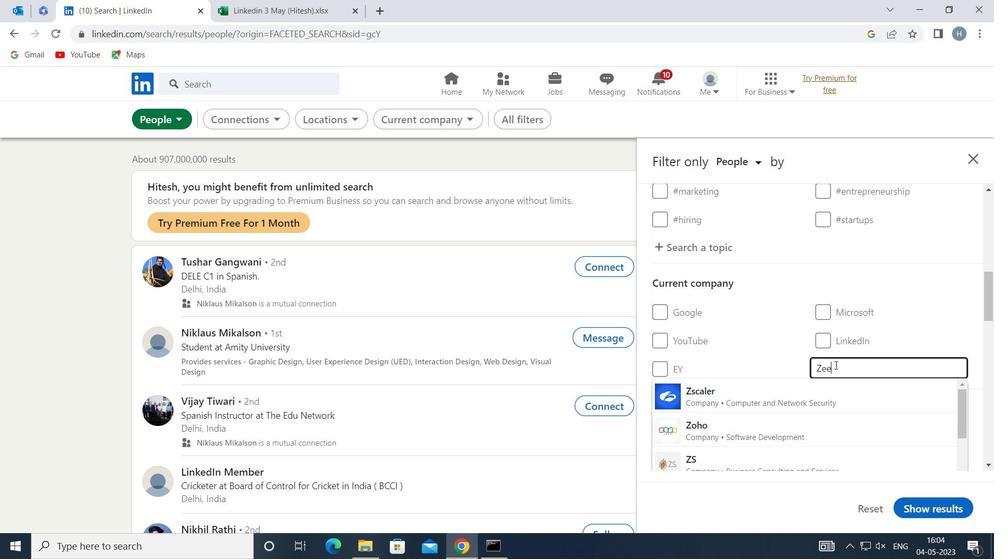 
Action: Mouse moved to (758, 394)
Screenshot: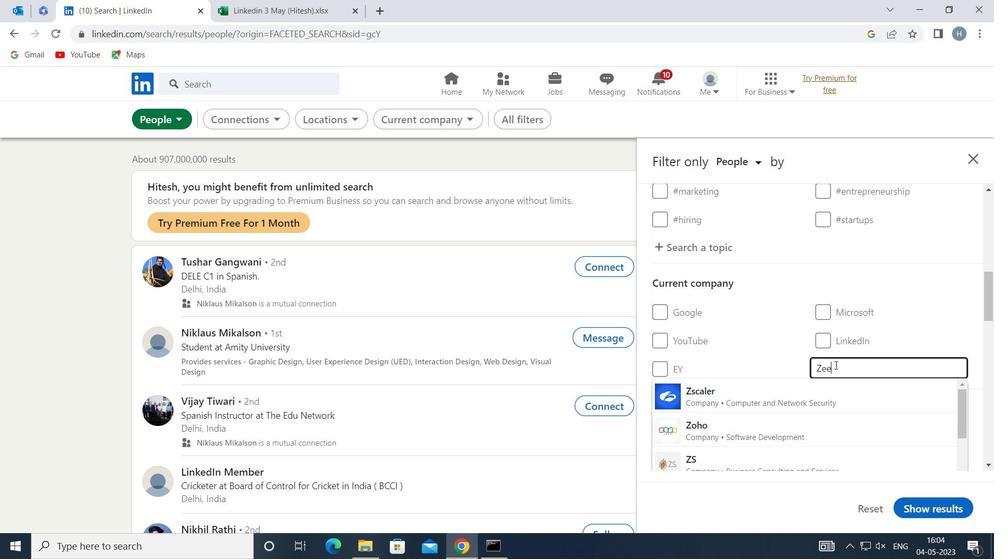 
Action: Mouse scrolled (758, 394) with delta (0, 0)
Screenshot: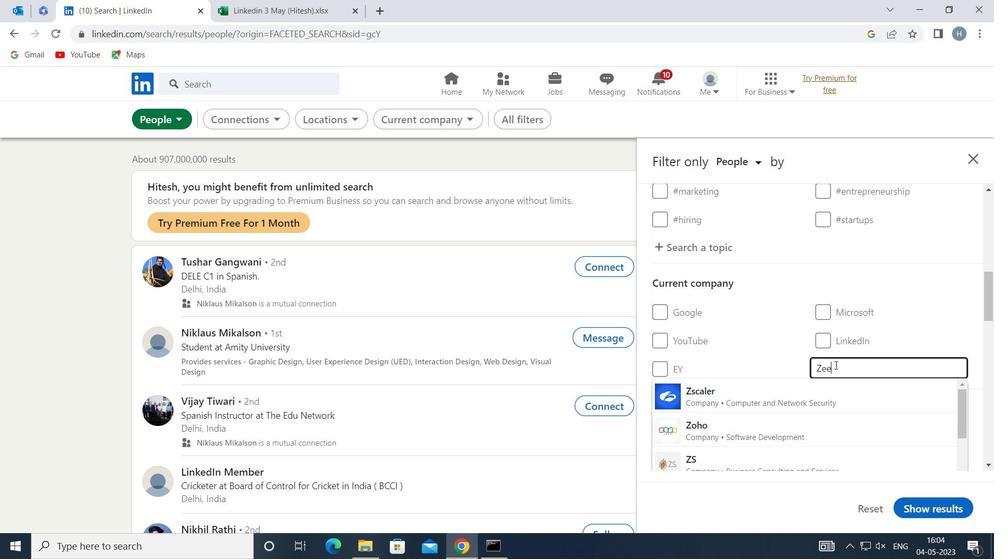 
Action: Mouse moved to (758, 393)
Screenshot: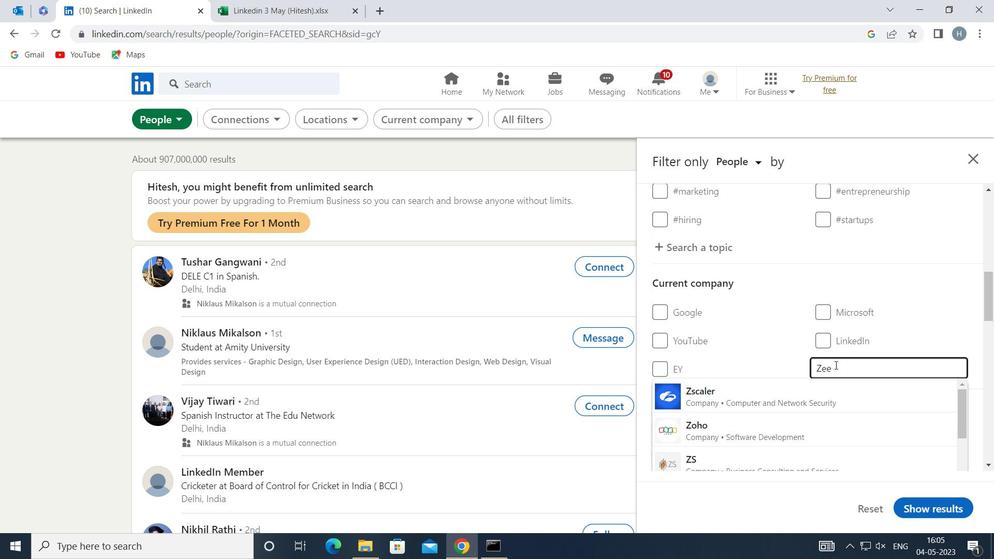 
Action: Mouse scrolled (758, 392) with delta (0, 0)
Screenshot: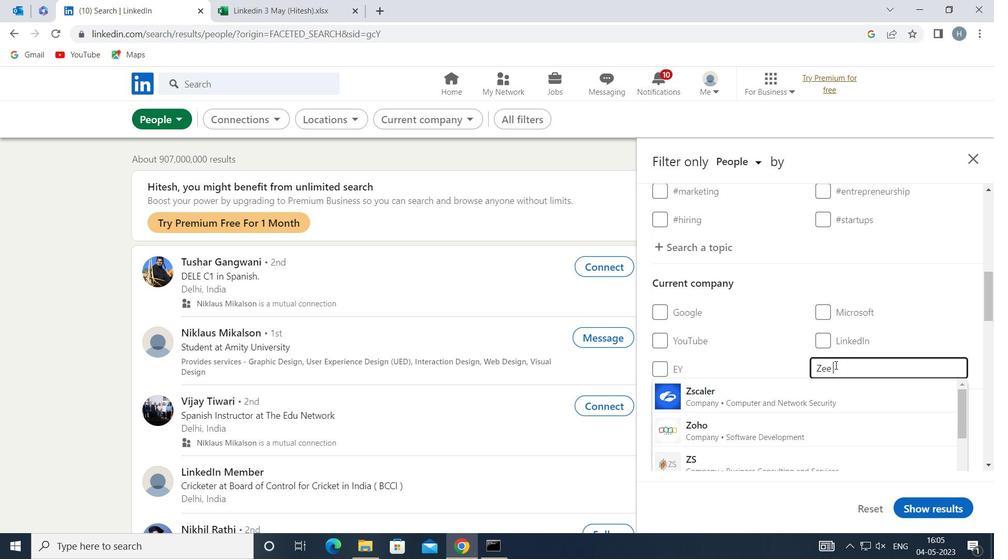 
Action: Mouse scrolled (758, 392) with delta (0, 0)
Screenshot: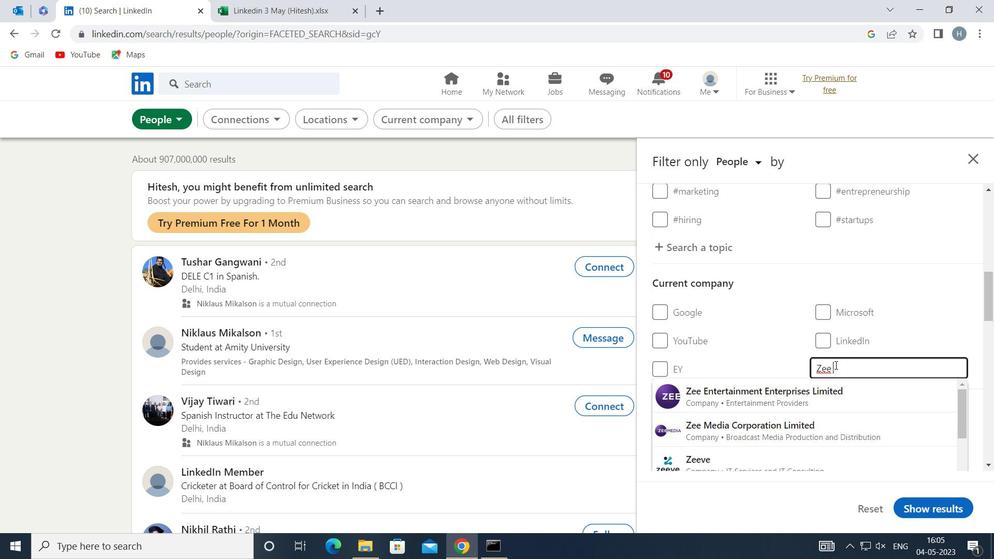
Action: Mouse scrolled (758, 392) with delta (0, 0)
Screenshot: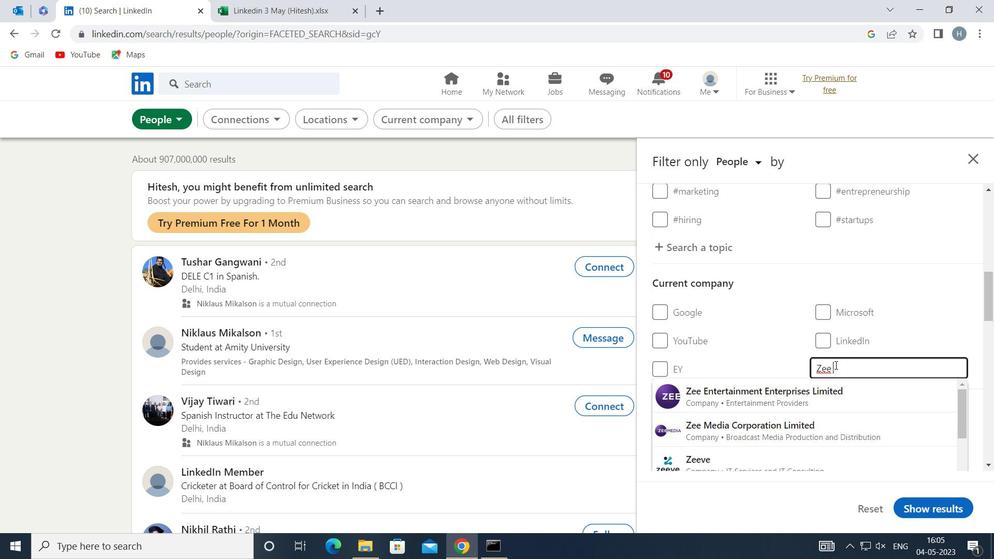 
Action: Mouse moved to (856, 377)
Screenshot: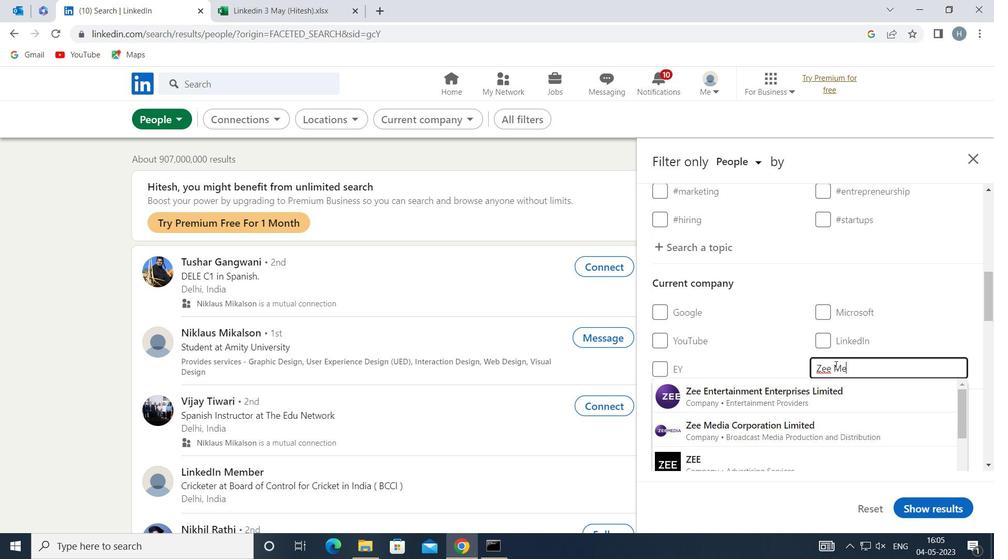 
Action: Mouse pressed left at (856, 377)
Screenshot: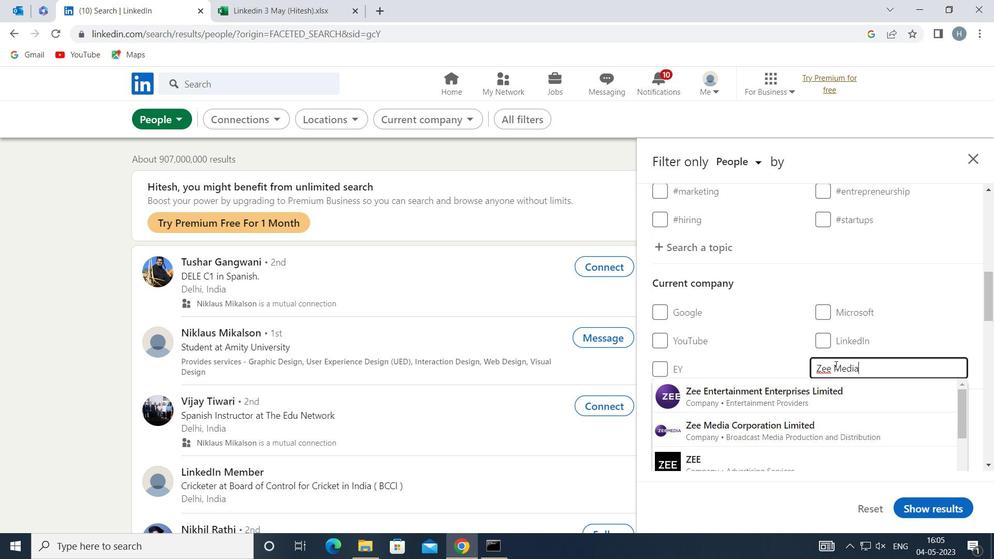 
Action: Key pressed <Key.shift>INDIAN<Key.space><Key.shift>INSTITUTE<Key.space>OF<Key.space><Key.shift>A<Key.backspace><Key.shift>MANAGEMENT<Key.space><Key.shift>SHI
Screenshot: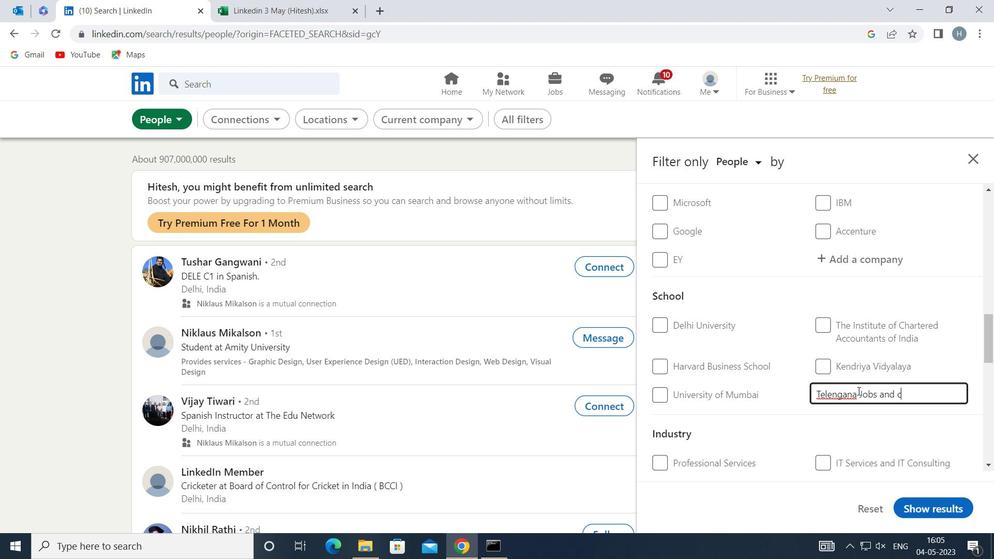 
Action: Mouse moved to (838, 409)
Screenshot: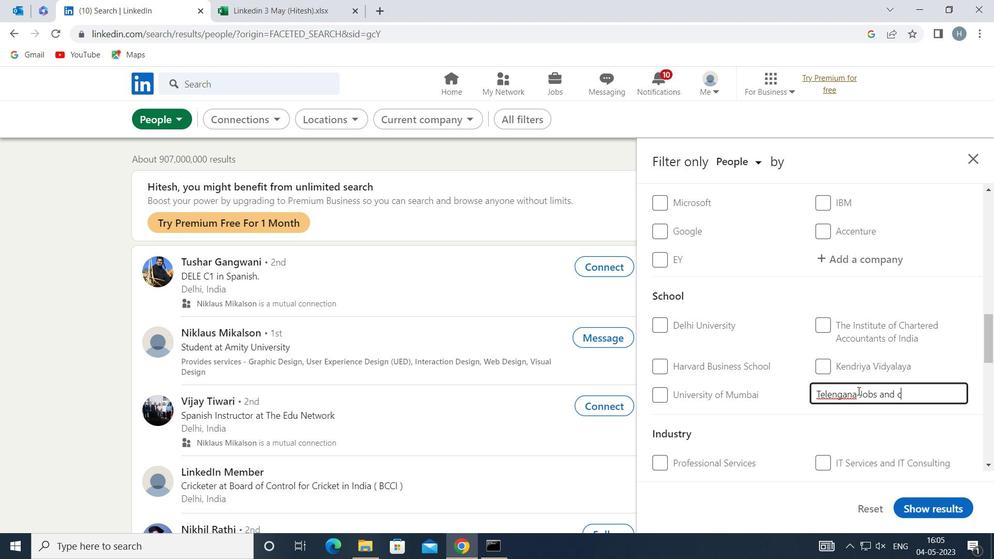 
Action: Mouse pressed left at (838, 409)
Screenshot: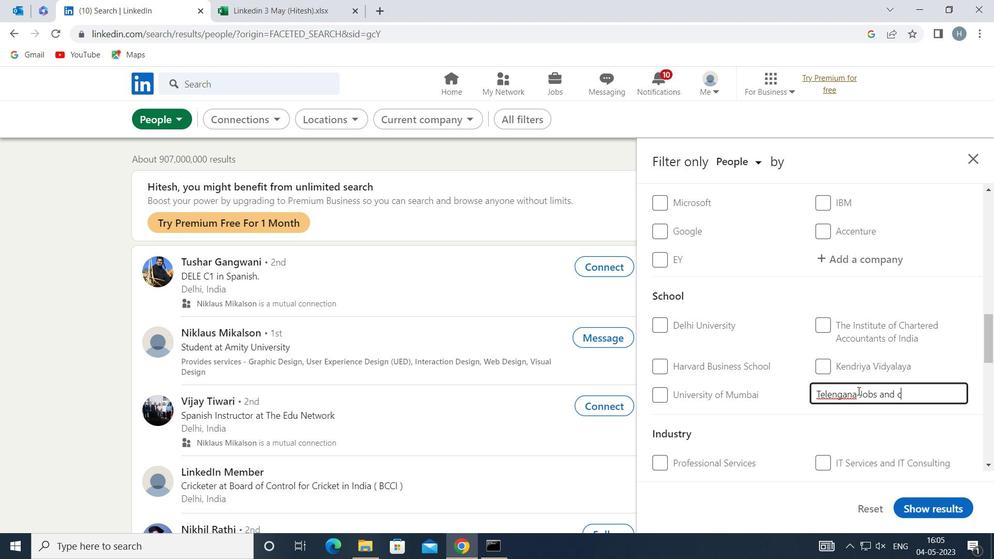 
Action: Mouse moved to (795, 384)
Screenshot: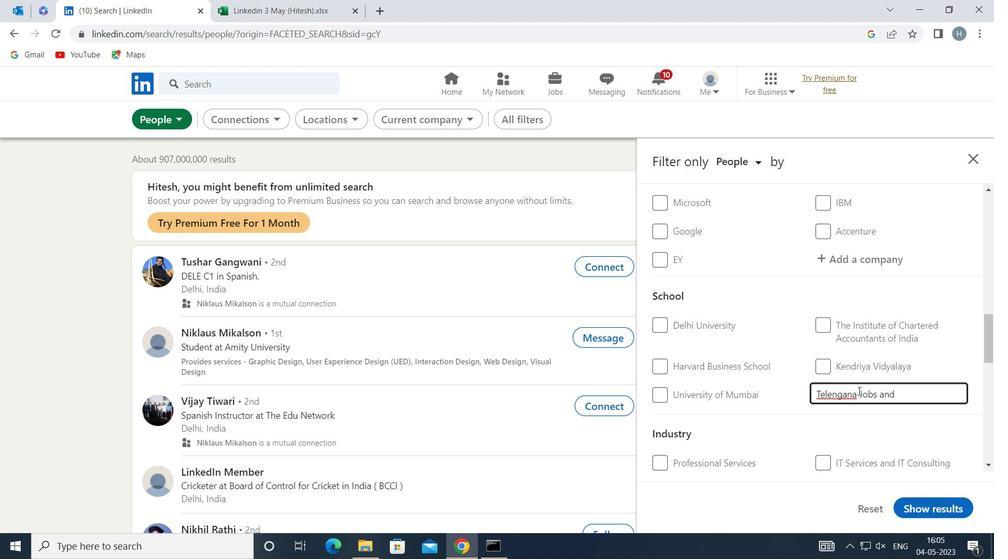
Action: Mouse scrolled (795, 383) with delta (0, 0)
Screenshot: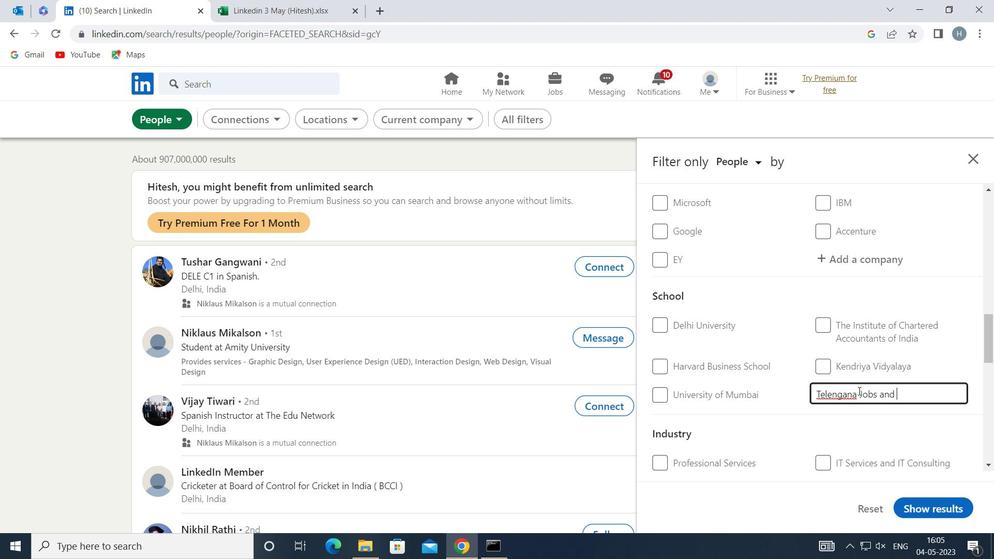 
Action: Mouse scrolled (795, 383) with delta (0, 0)
Screenshot: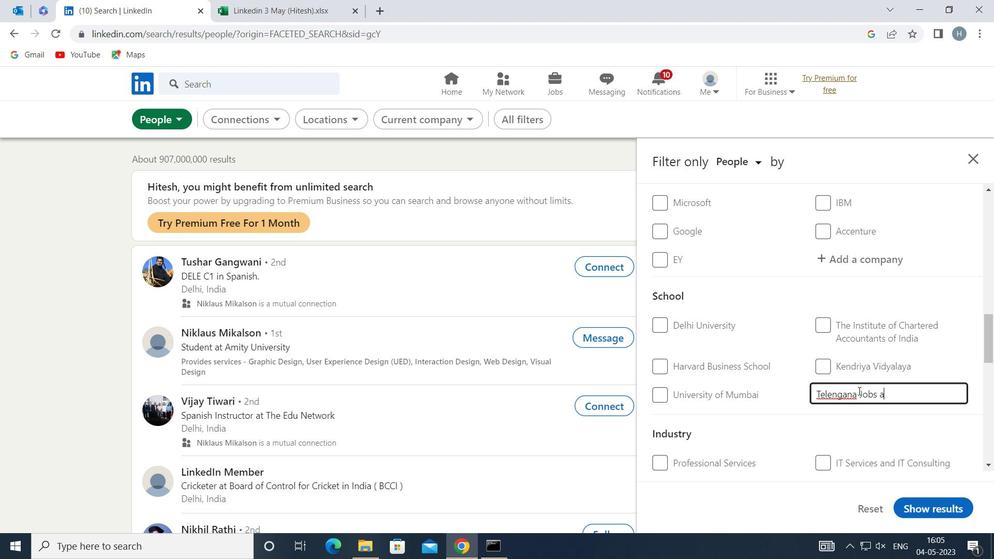 
Action: Mouse scrolled (795, 383) with delta (0, 0)
Screenshot: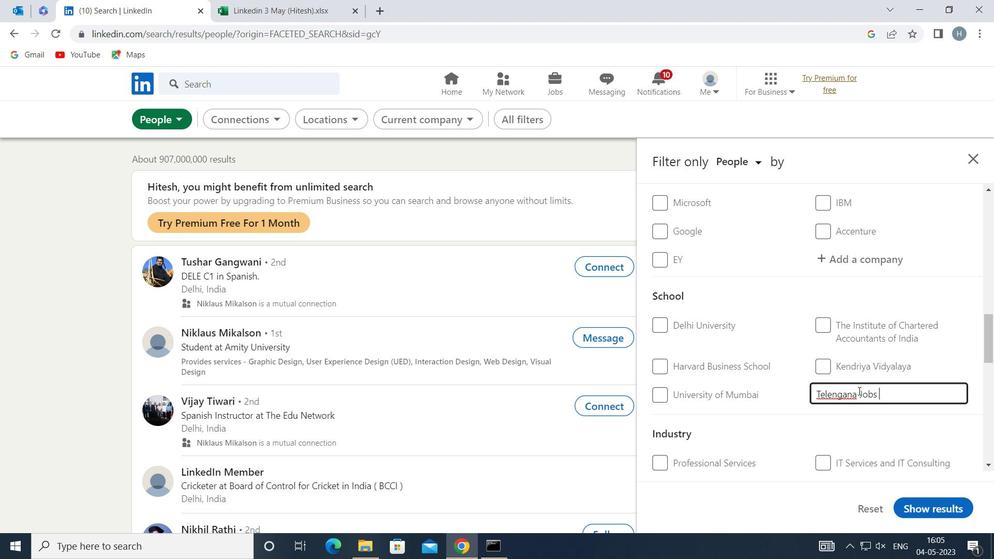 
Action: Mouse moved to (857, 359)
Screenshot: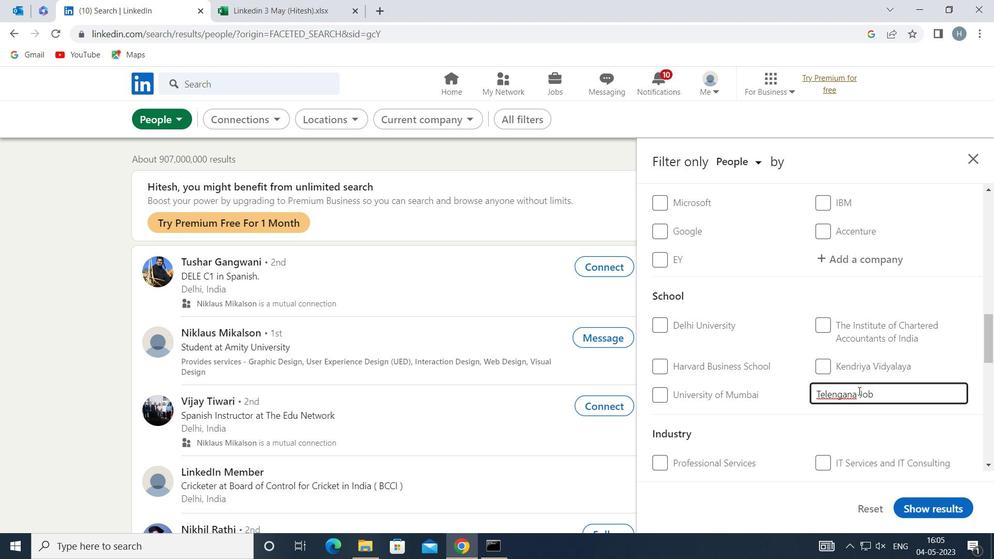 
Action: Mouse pressed left at (857, 359)
Screenshot: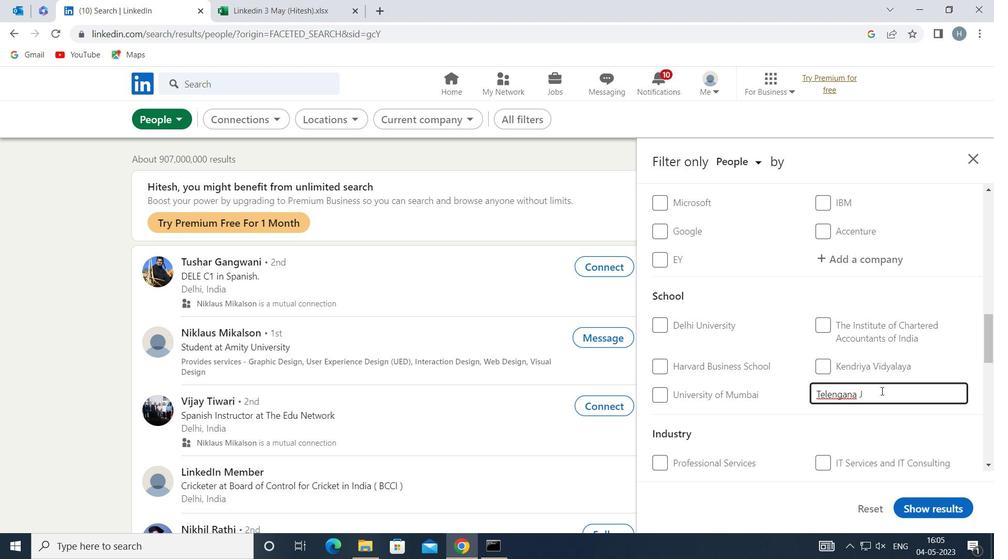 
Action: Key pressed <Key.shift>COURTS
Screenshot: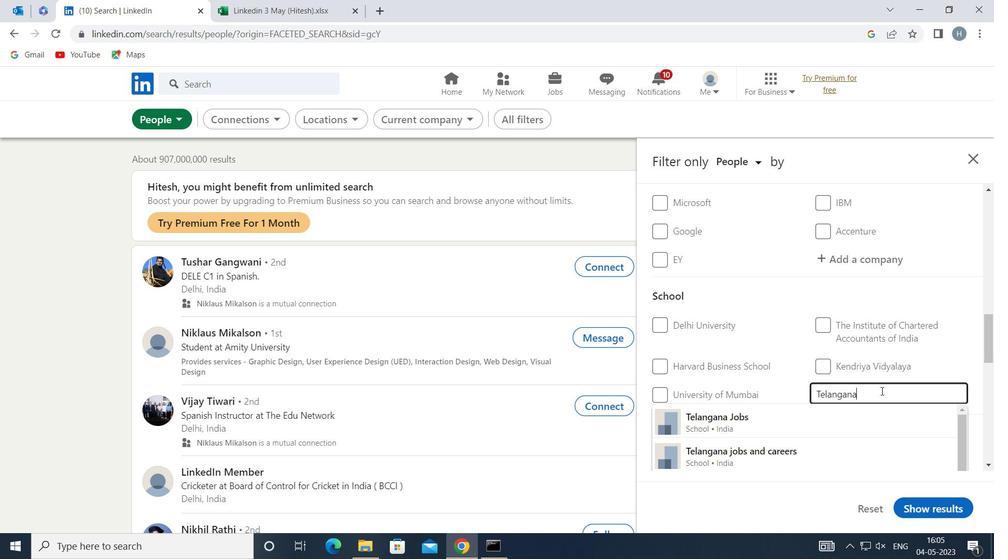
Action: Mouse moved to (815, 376)
Screenshot: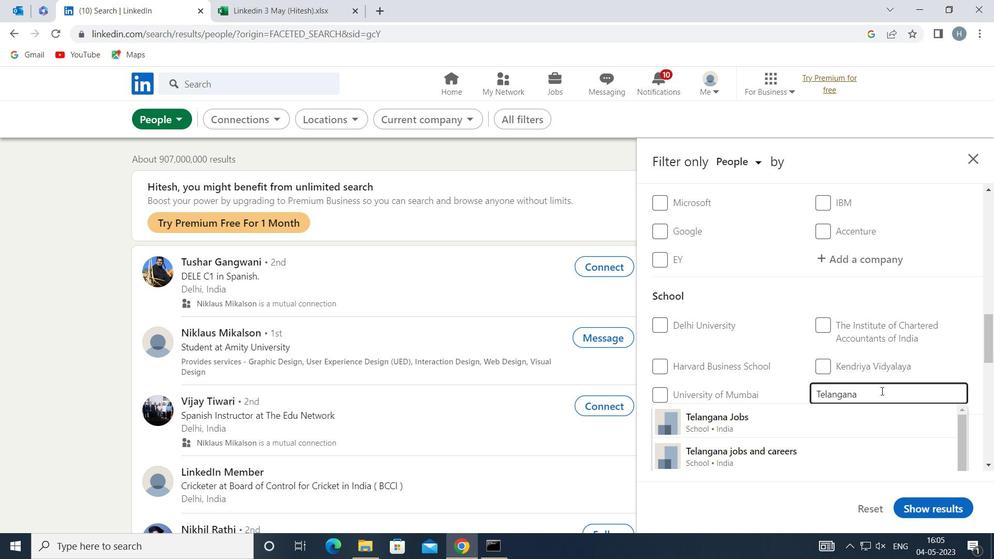 
Action: Mouse pressed left at (815, 376)
Screenshot: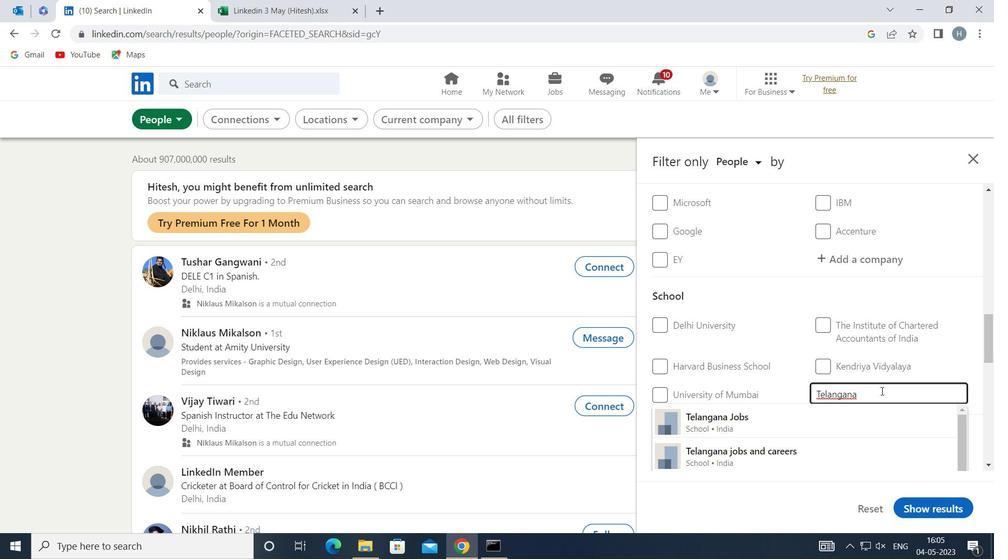 
Action: Mouse moved to (782, 379)
Screenshot: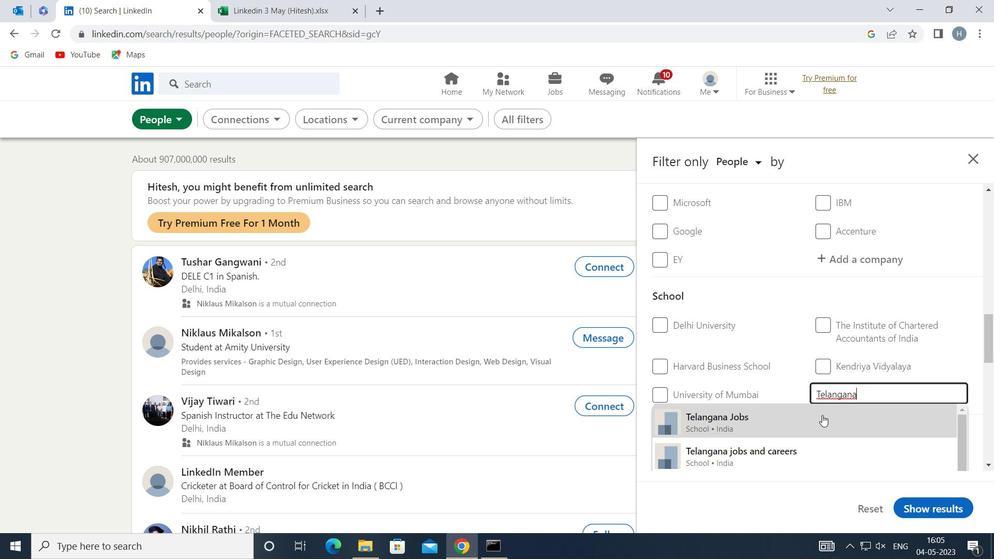
Action: Mouse scrolled (782, 378) with delta (0, 0)
Screenshot: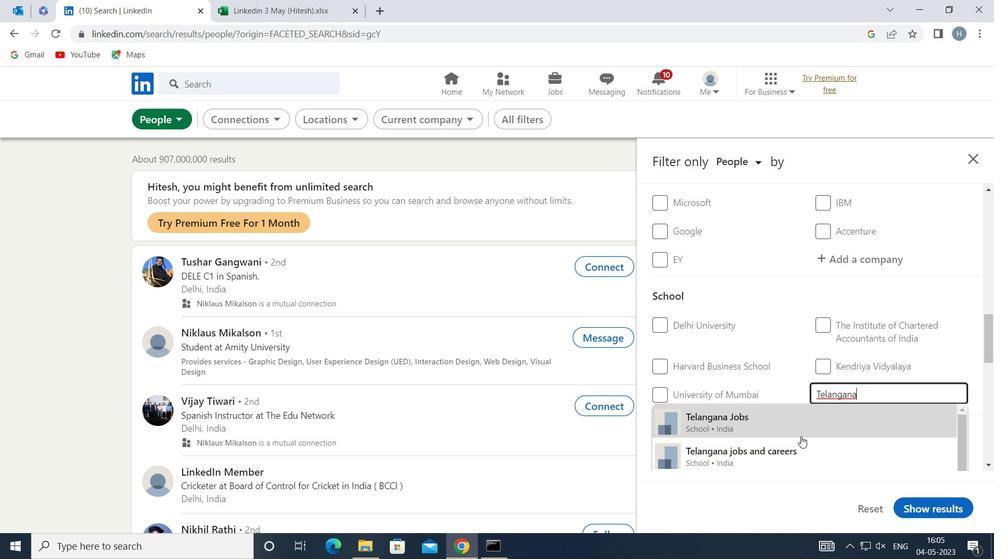
Action: Mouse moved to (782, 372)
Screenshot: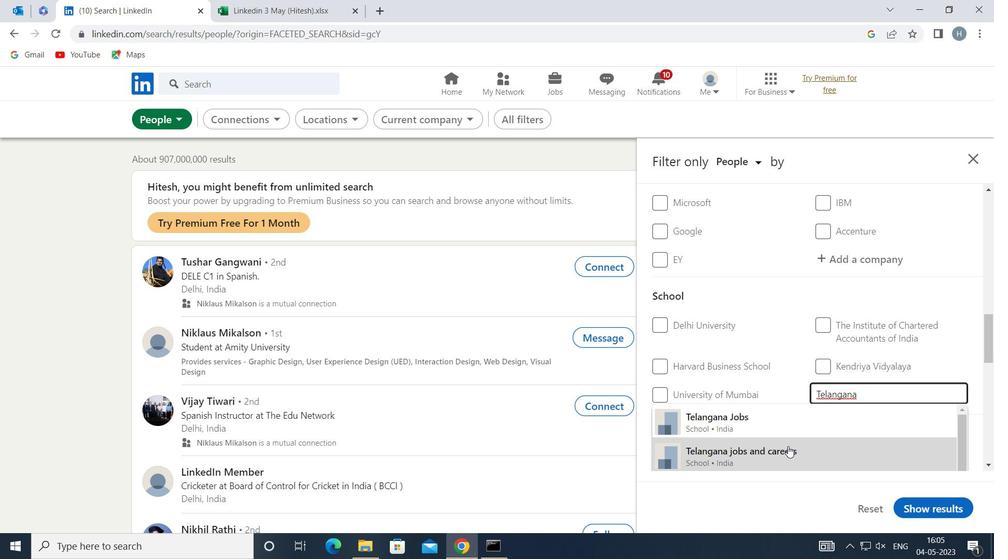 
Action: Mouse scrolled (782, 372) with delta (0, 0)
Screenshot: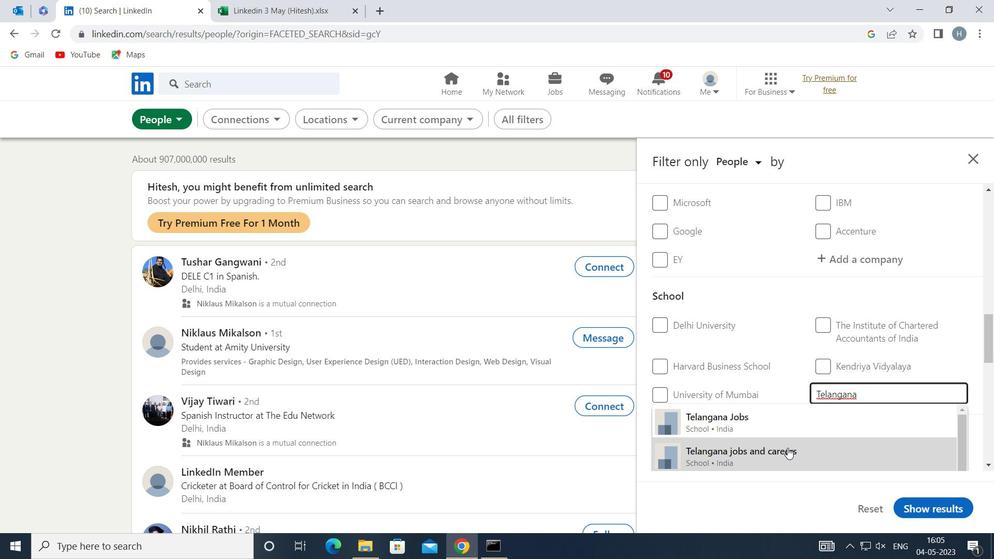 
Action: Mouse scrolled (782, 372) with delta (0, 0)
Screenshot: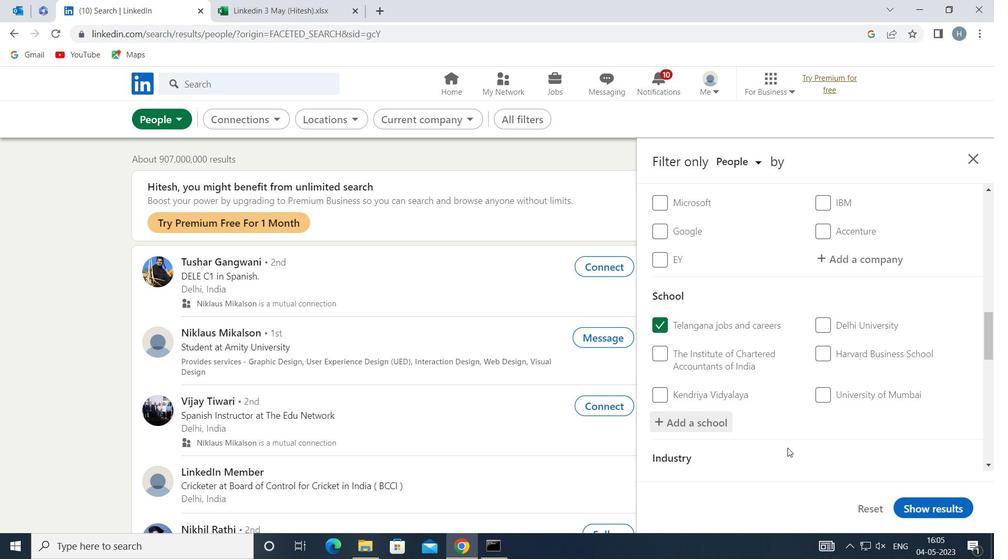 
Action: Mouse scrolled (782, 372) with delta (0, 0)
Screenshot: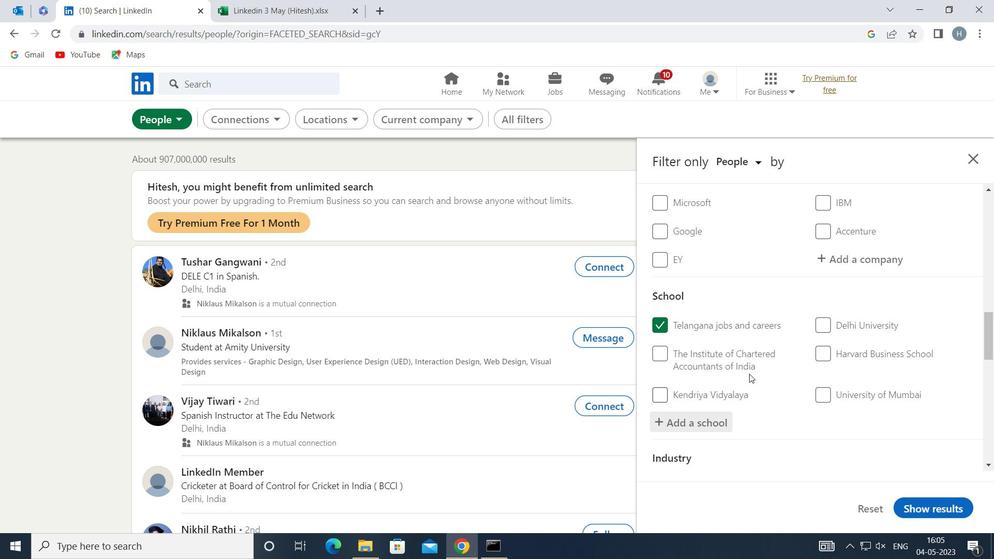 
Action: Mouse scrolled (782, 372) with delta (0, 0)
Screenshot: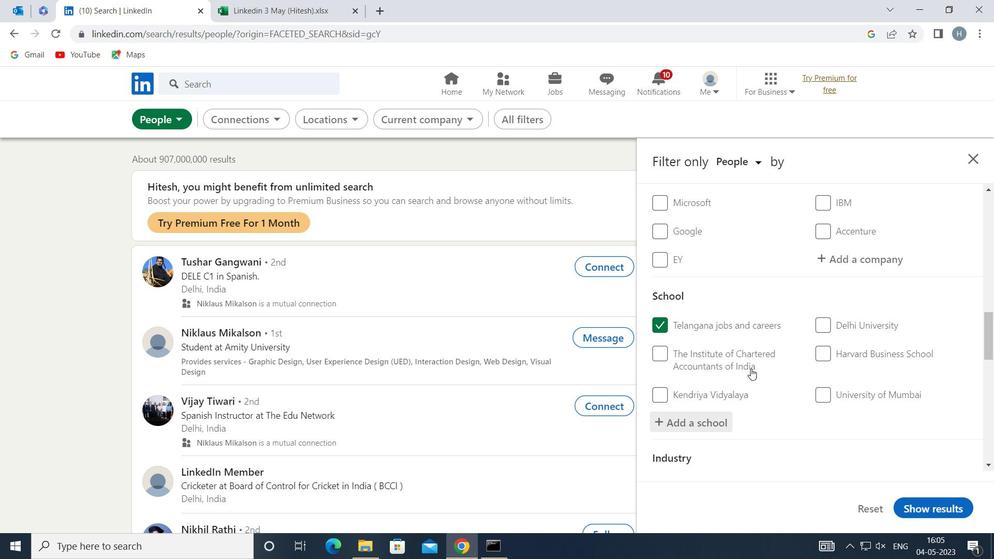 
Action: Mouse scrolled (782, 372) with delta (0, 0)
Screenshot: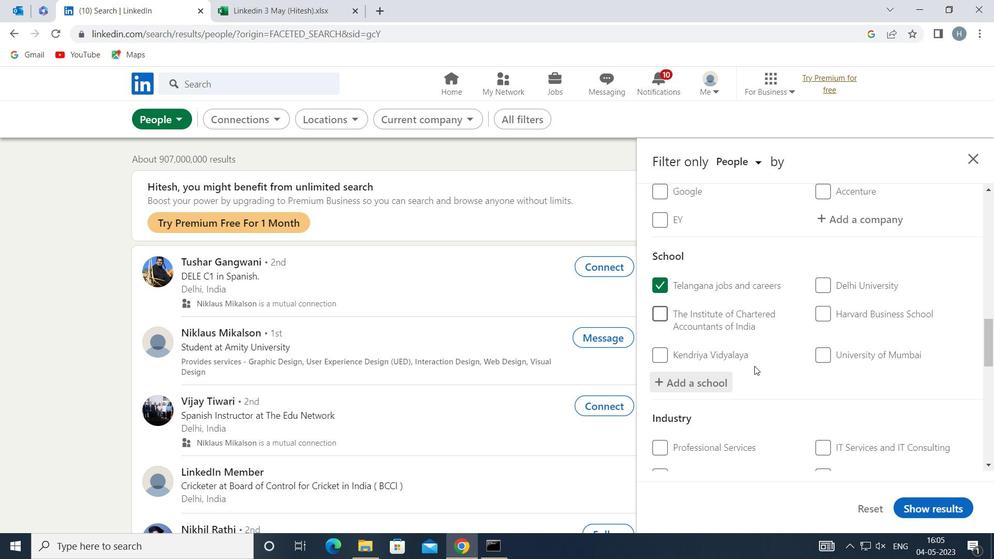 
Action: Mouse moved to (841, 343)
Screenshot: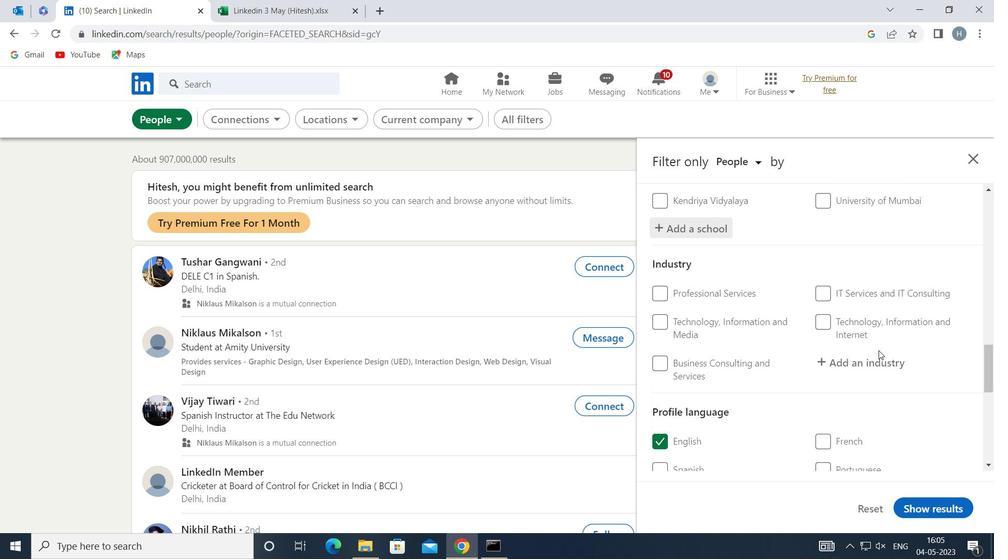 
Action: Mouse pressed left at (841, 343)
Screenshot: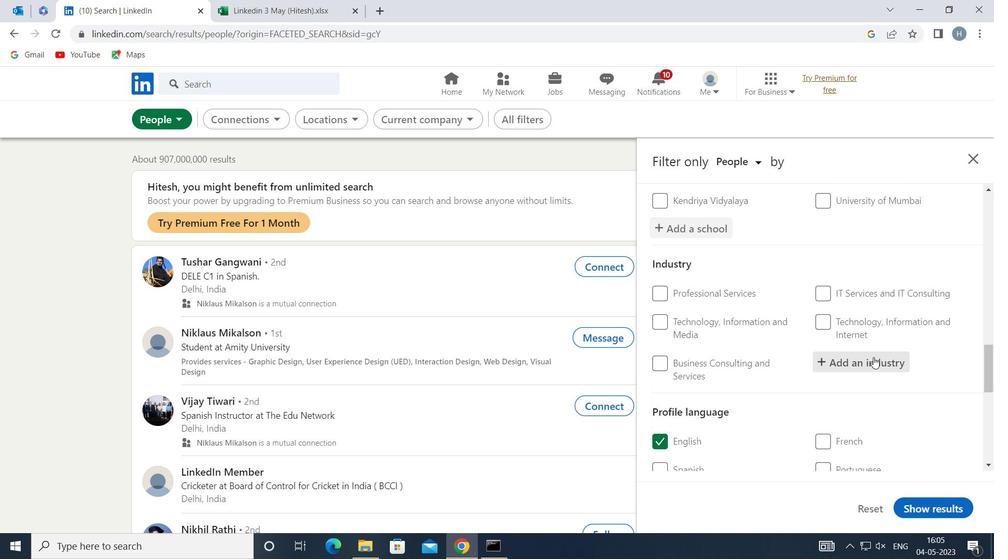 
Action: Mouse moved to (838, 343)
Screenshot: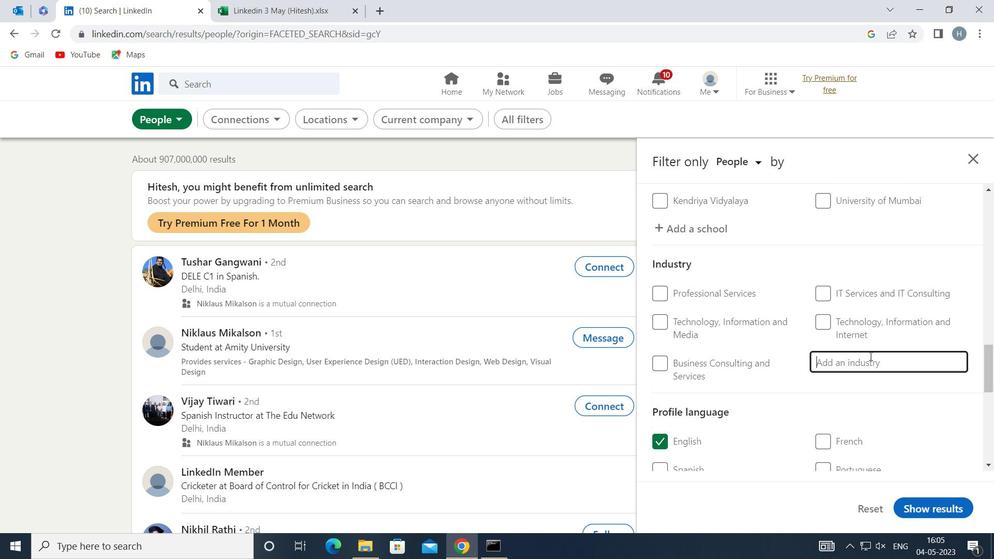 
Action: Key pressed <Key.shift>PACKE<Key.backspace>AGING<Key.space><Key.shift>DE
Screenshot: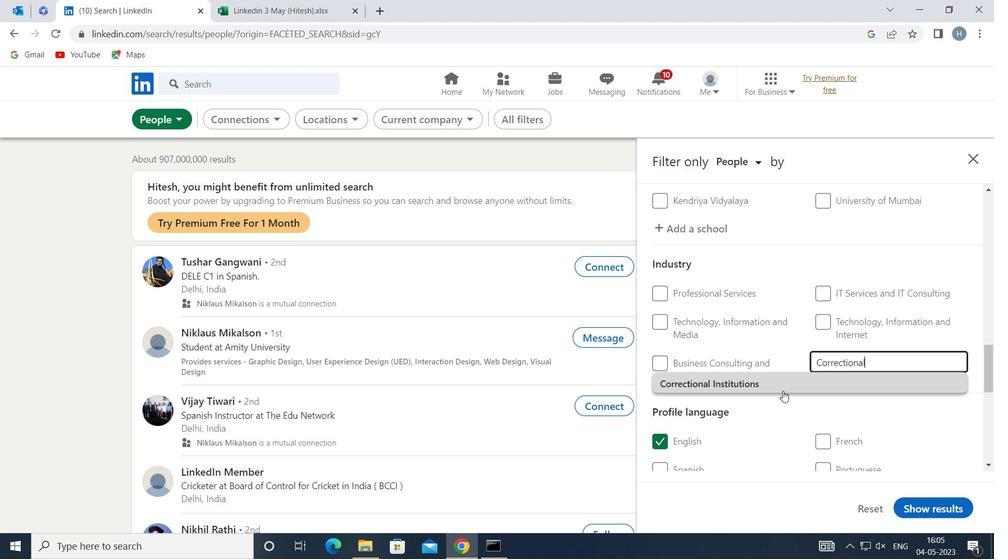 
Action: Mouse moved to (807, 359)
Screenshot: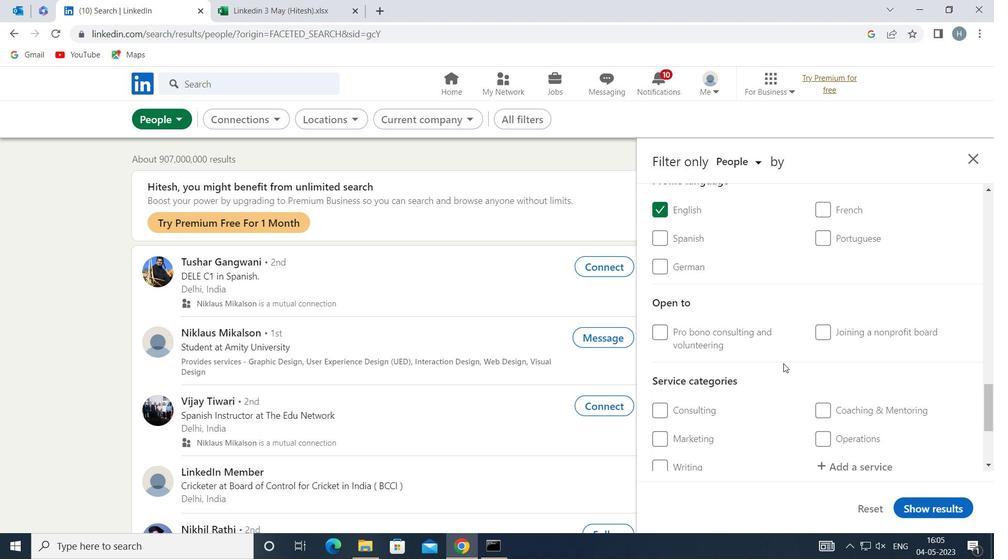 
Action: Mouse pressed left at (807, 359)
Screenshot: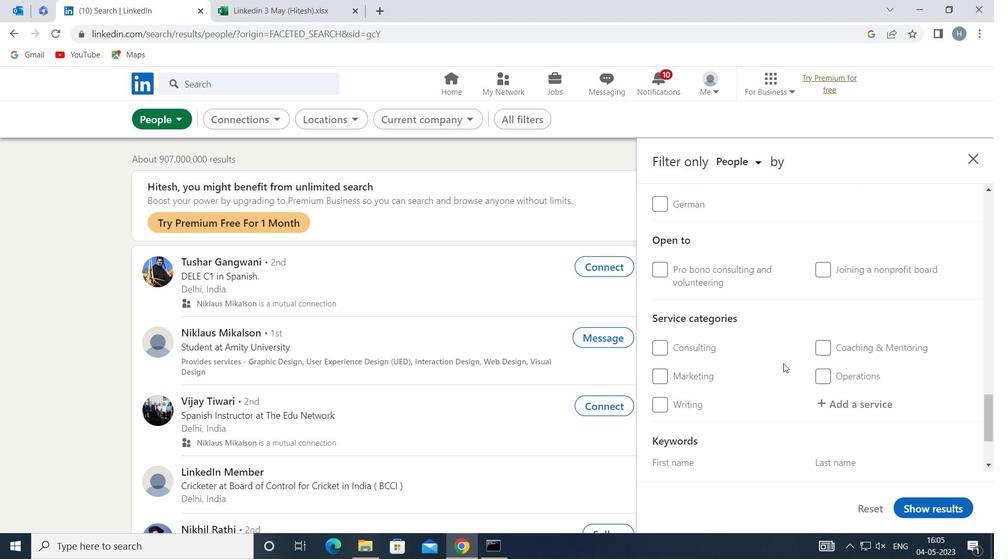 
Action: Mouse moved to (791, 360)
Screenshot: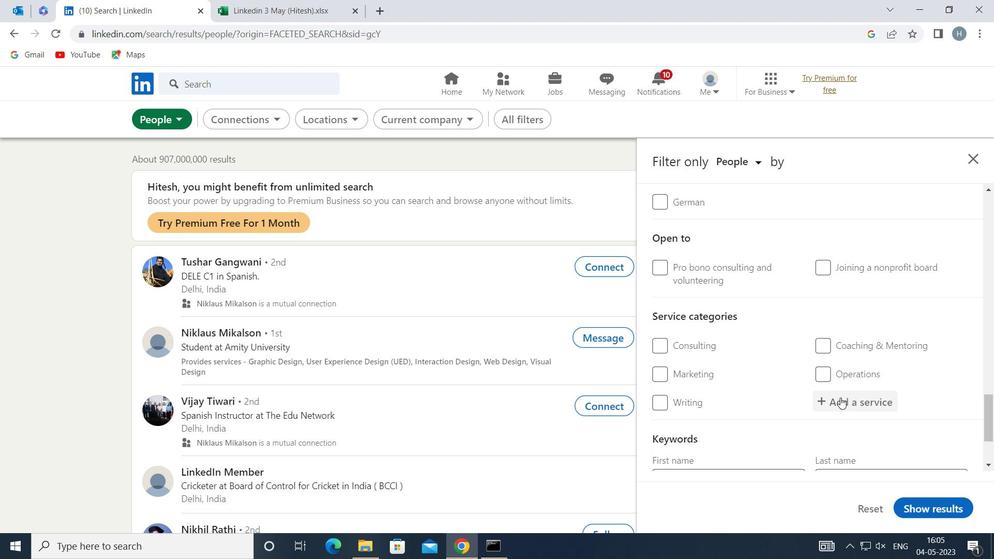 
Action: Mouse scrolled (791, 360) with delta (0, 0)
Screenshot: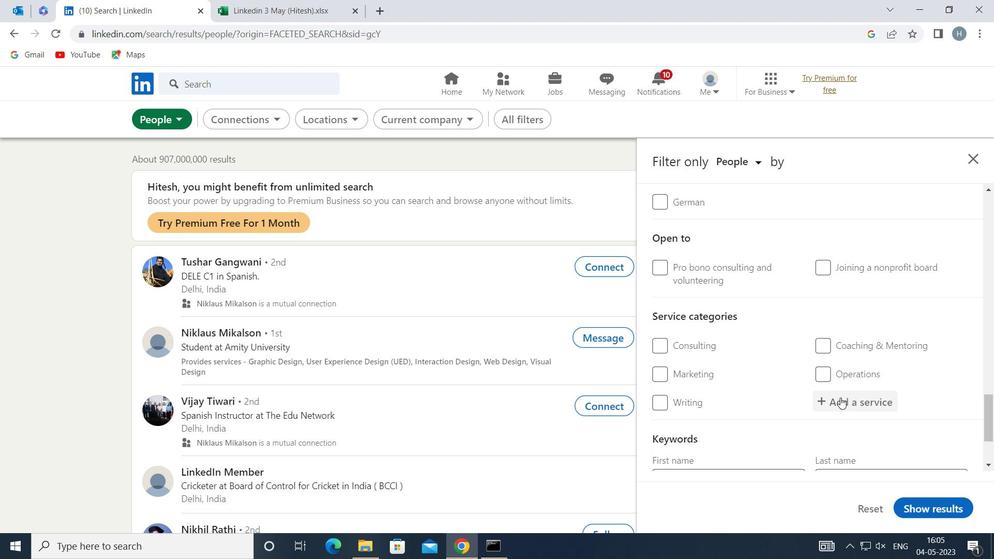 
Action: Mouse scrolled (791, 360) with delta (0, 0)
Screenshot: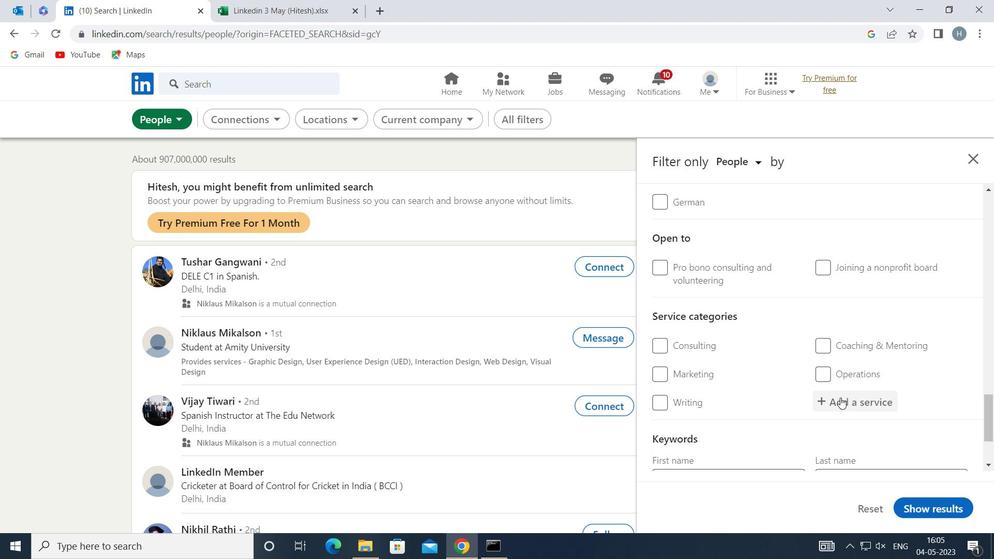 
Action: Mouse moved to (789, 361)
Screenshot: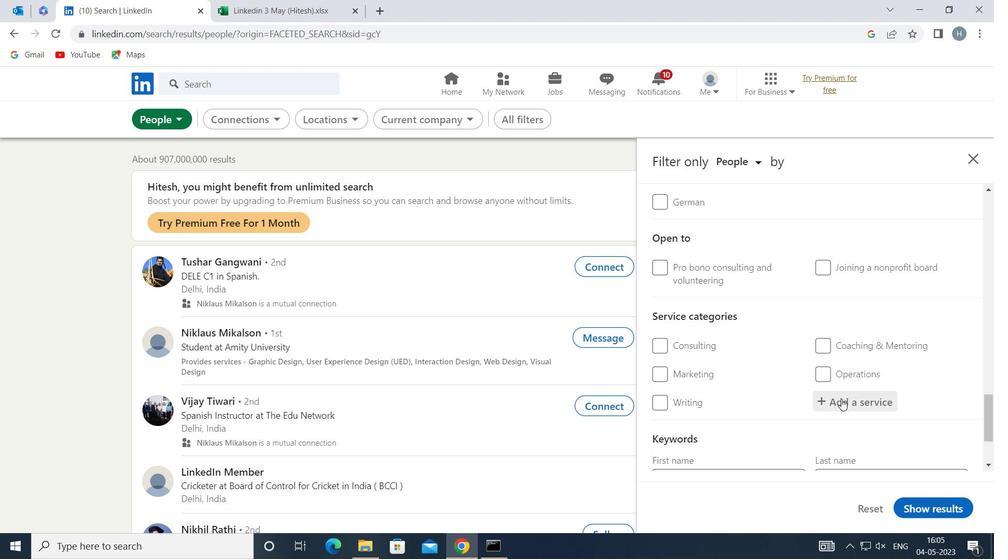 
Action: Mouse scrolled (789, 361) with delta (0, 0)
Screenshot: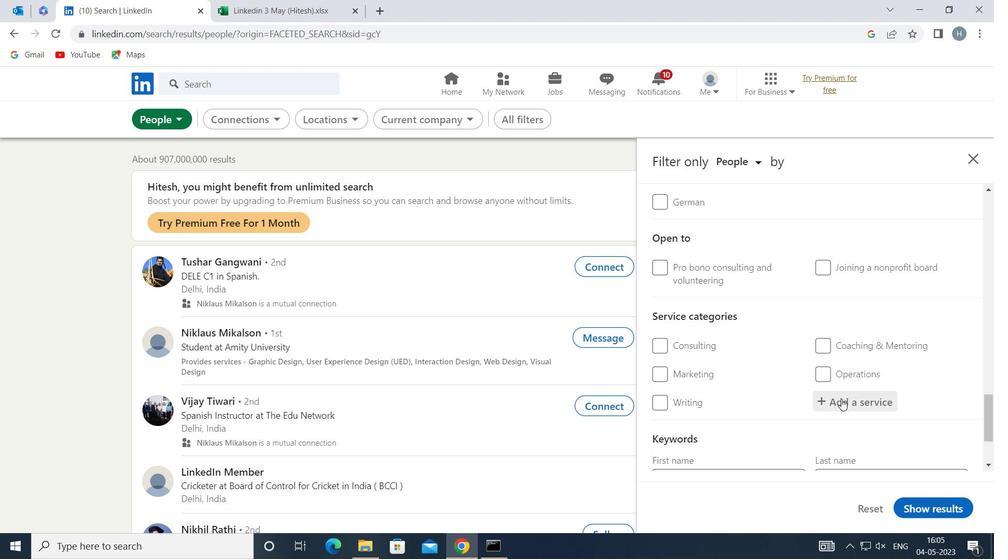 
Action: Mouse moved to (787, 364)
Screenshot: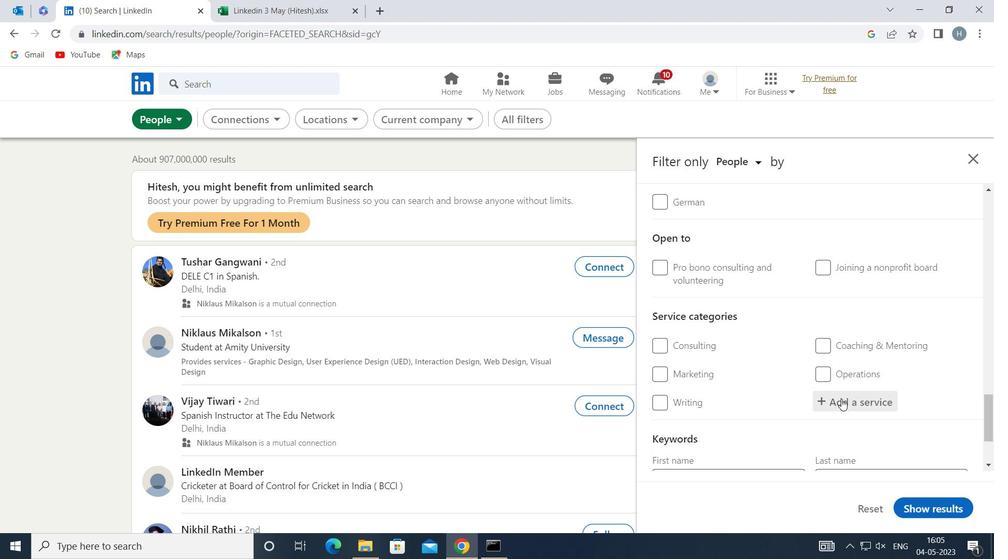 
Action: Mouse scrolled (787, 364) with delta (0, 0)
Screenshot: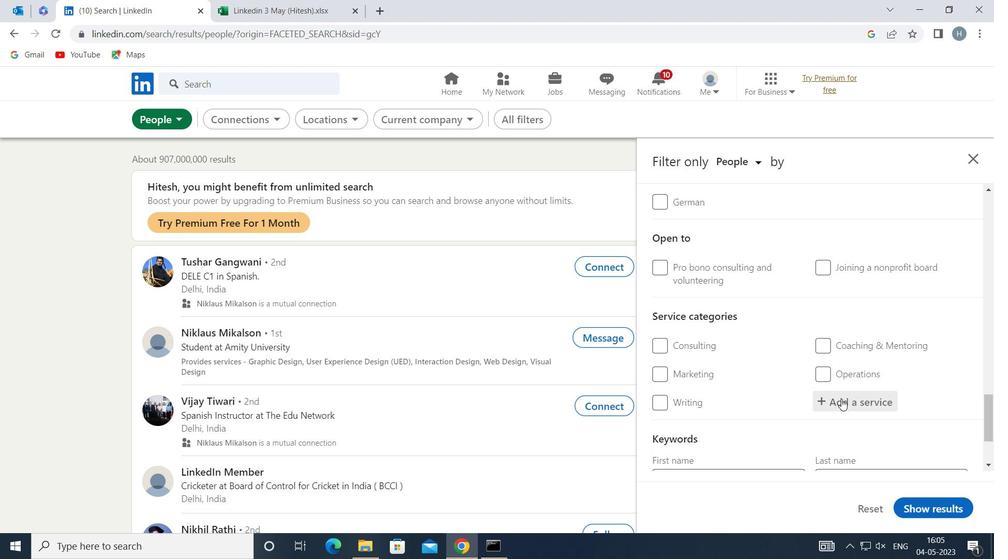 
Action: Mouse moved to (786, 366)
Screenshot: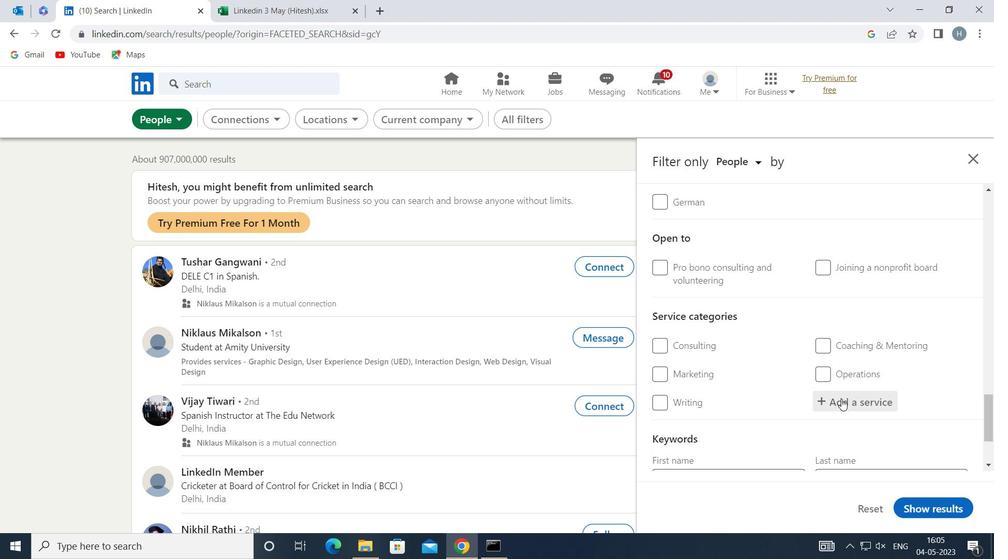 
Action: Mouse scrolled (786, 366) with delta (0, 0)
Screenshot: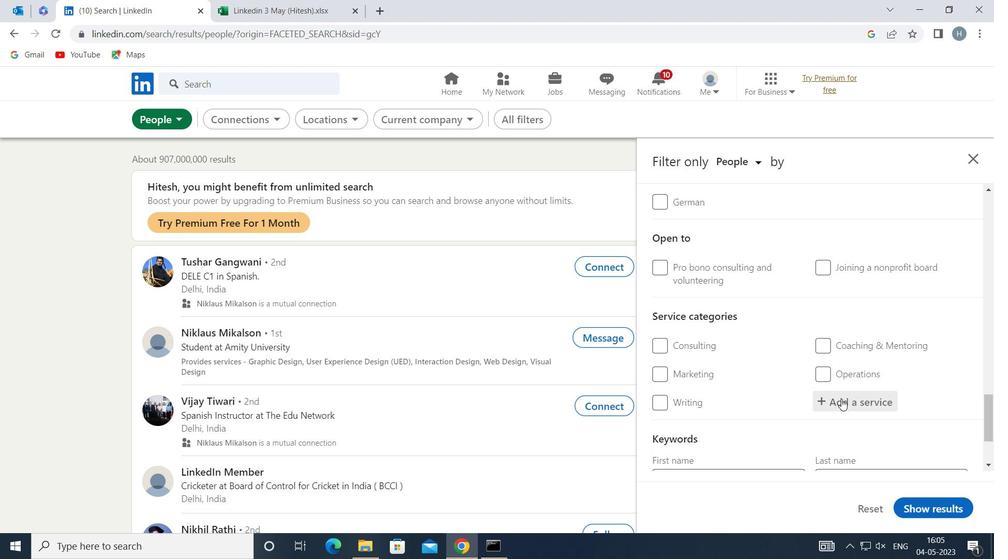 
Action: Mouse moved to (785, 370)
Screenshot: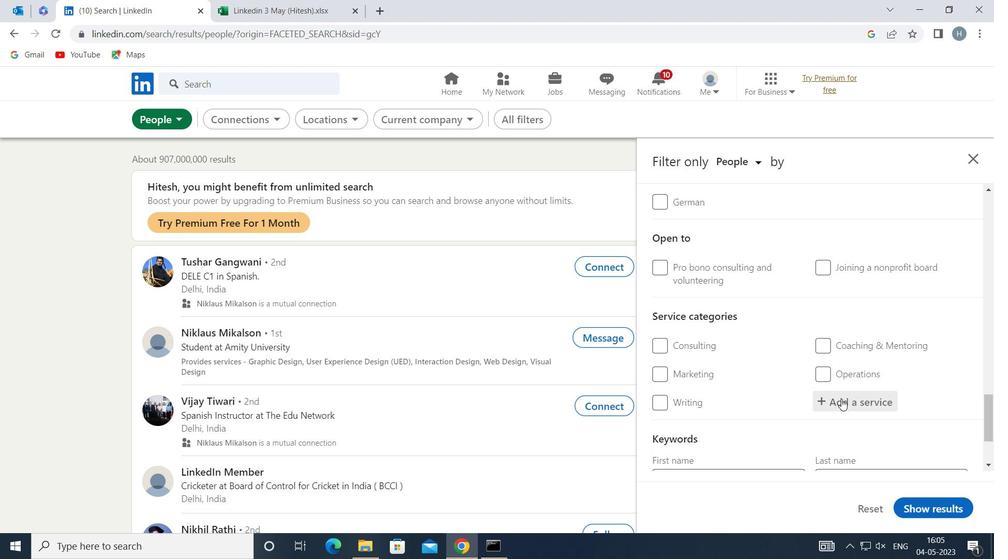 
Action: Mouse scrolled (785, 370) with delta (0, 0)
Screenshot: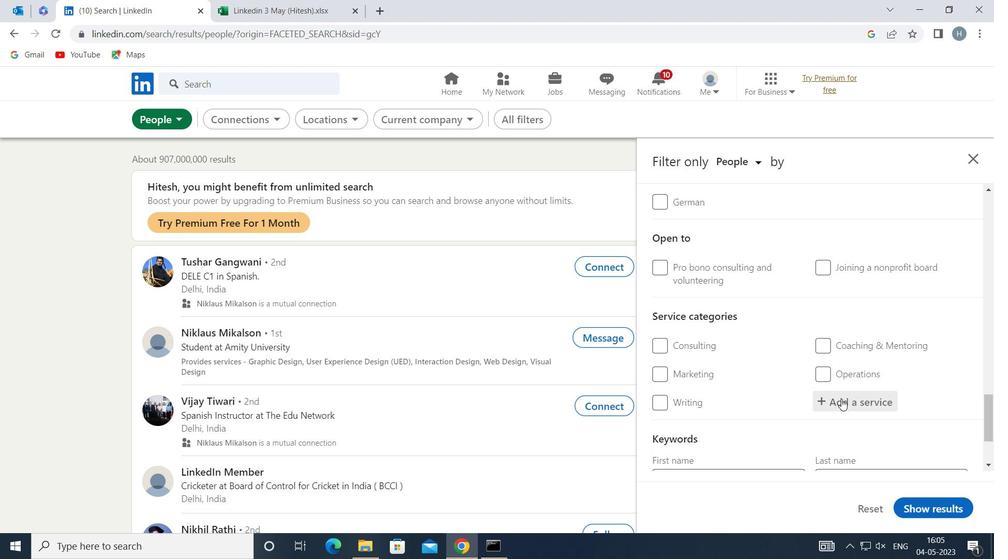 
Action: Mouse moved to (772, 410)
Screenshot: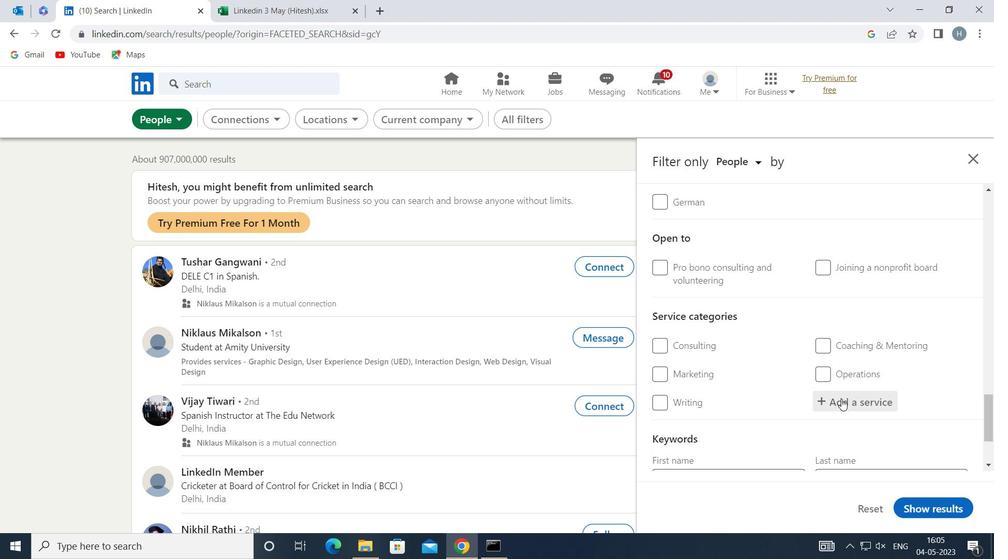 
Action: Mouse pressed left at (772, 410)
Screenshot: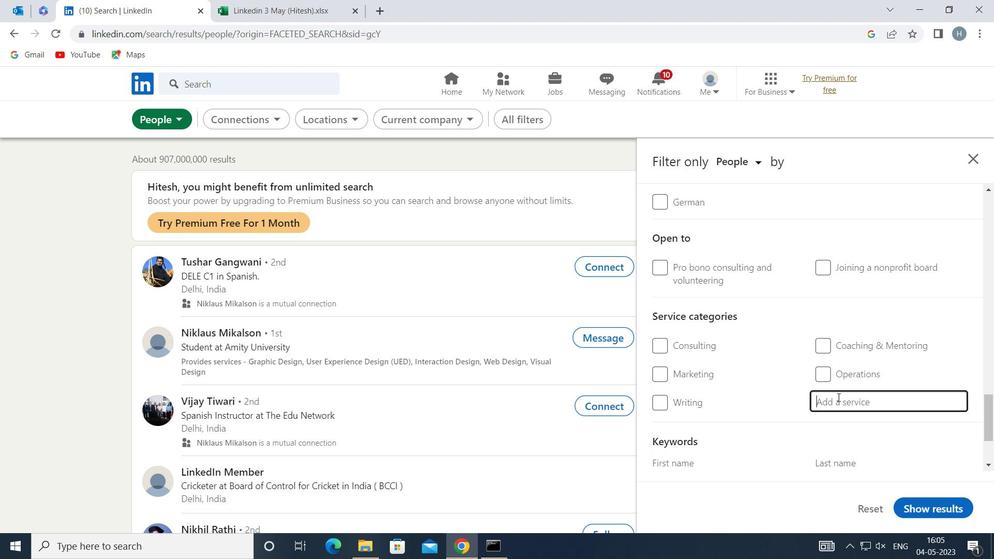 
Action: Mouse moved to (771, 411)
Screenshot: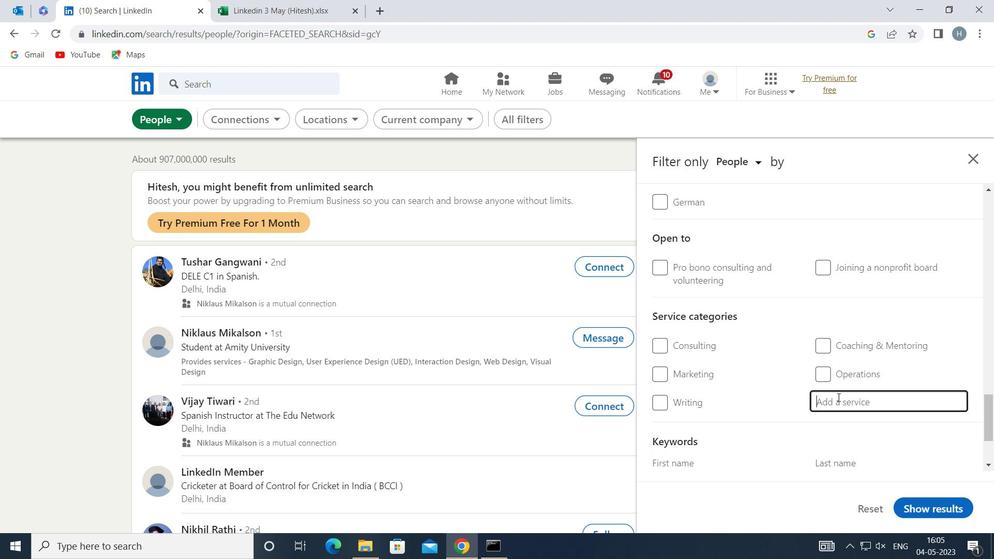 
Action: Key pressed <Key.shift>PRESCHOOL<Key.space><Key.shift>TEACHER
Screenshot: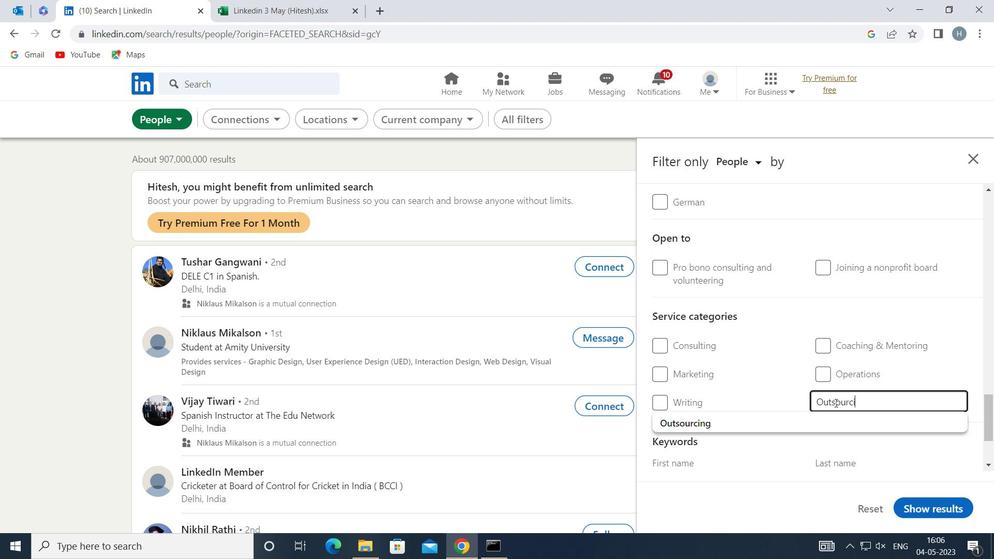 
Action: Mouse moved to (928, 507)
Screenshot: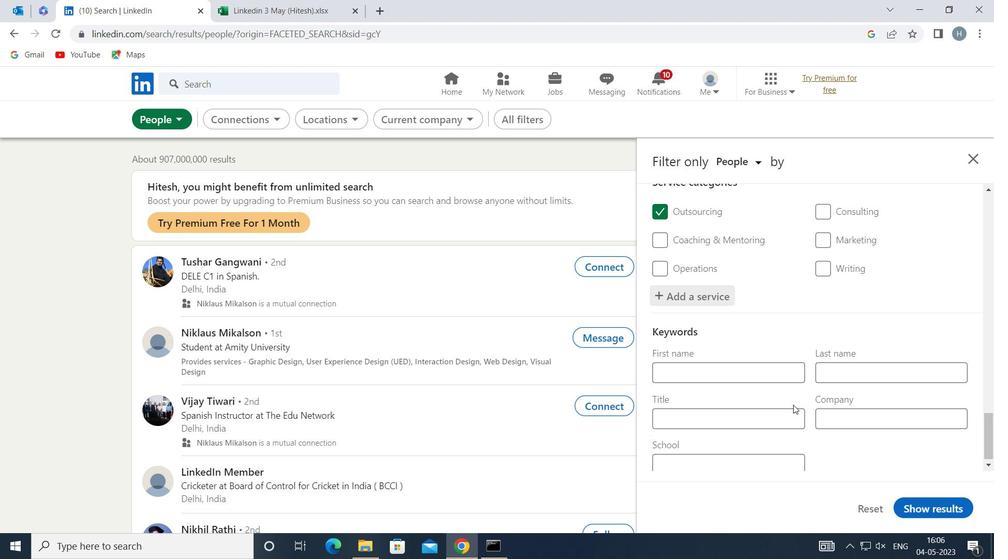 
Action: Mouse pressed left at (928, 507)
Screenshot: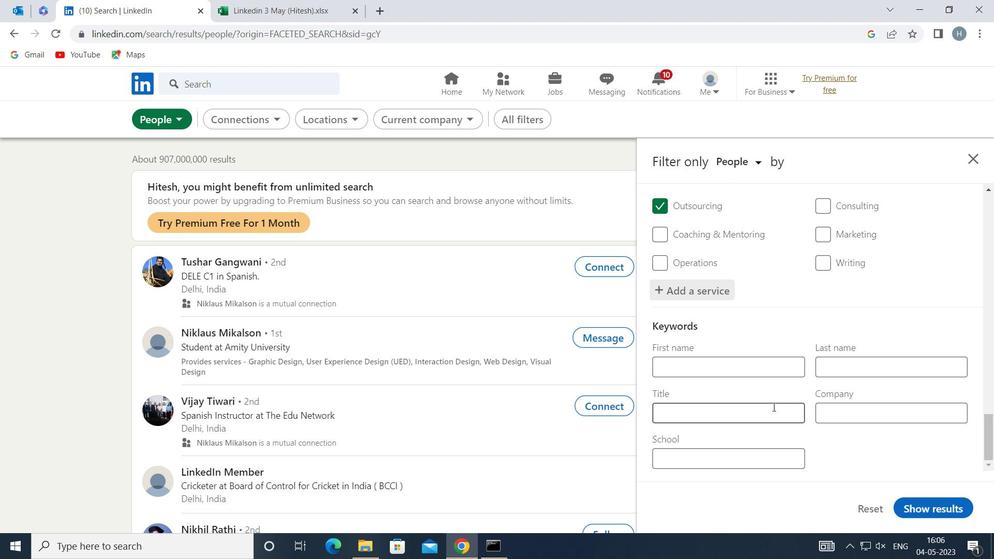 
Action: Mouse moved to (671, 358)
Screenshot: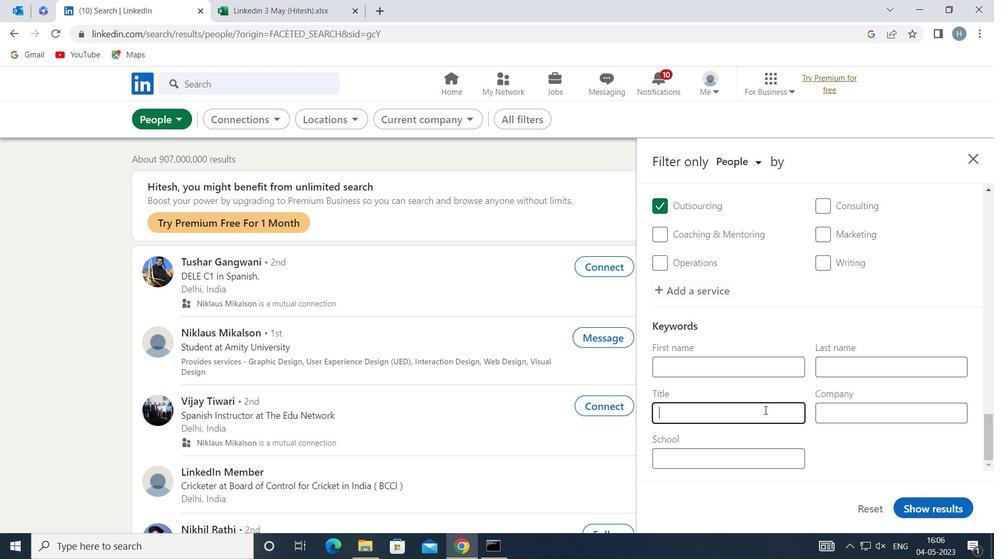 
